 Task: Select Beauty. Add to cart, from CVS_x000D_
 for 2233 Arbour Crest Dr, Carrolton, Texas 75007, Cell Number 8177146937, following items : Suave Kids 3 in 1 Shampoo, Conditioner & Body Wash Watermelon Wonder (18 oz) - 1, Duo Brush-On Eyelash Adhesive - 1, CoverGirl Eyeshadow Palette Trunaked Sunsets - 1, Flower Beauty Perfect Pout Moisturizing Lipstick Buttercup (0.14 oz) - 1, L''Oréal Paris 620 Mica Lipstick - 1
Action: Mouse moved to (1112, 150)
Screenshot: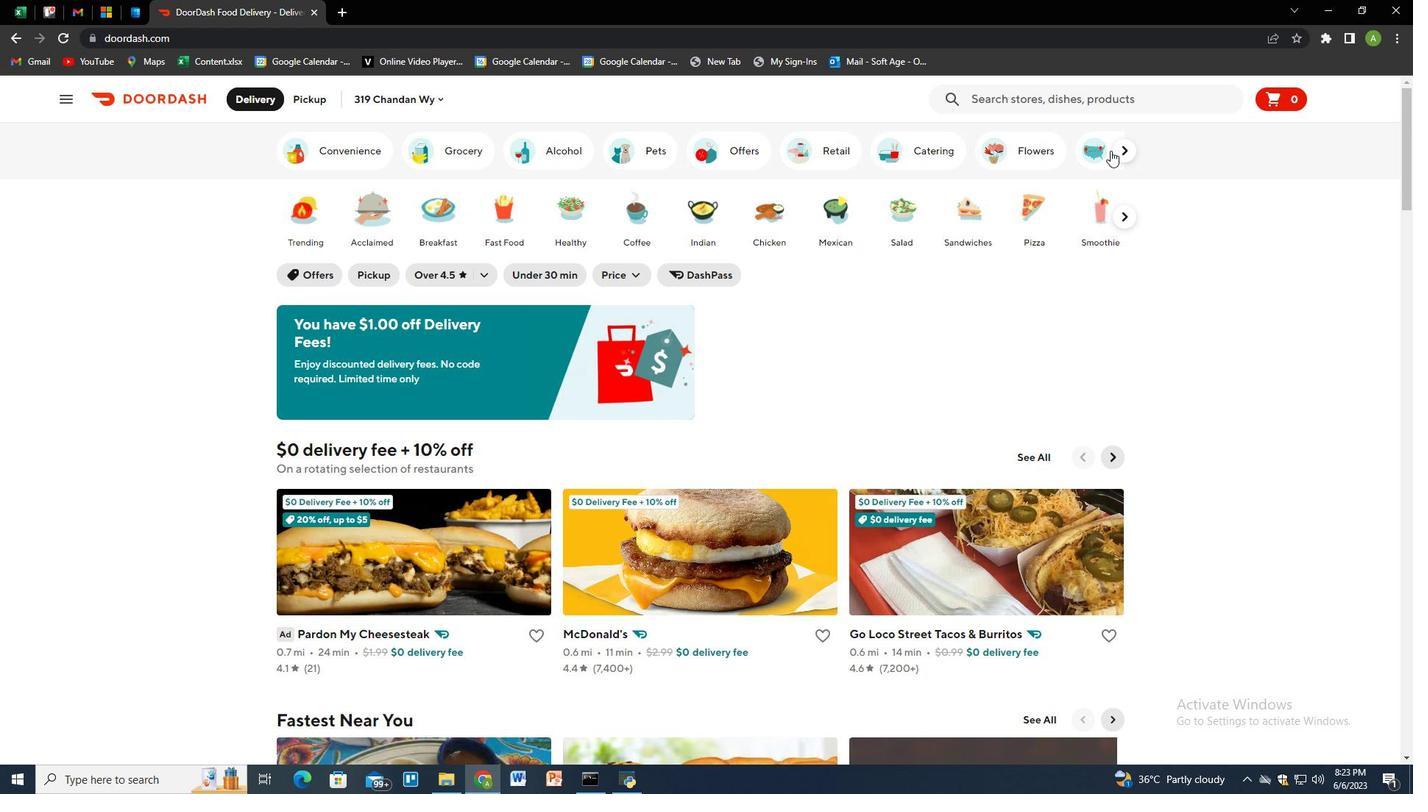 
Action: Mouse pressed left at (1112, 150)
Screenshot: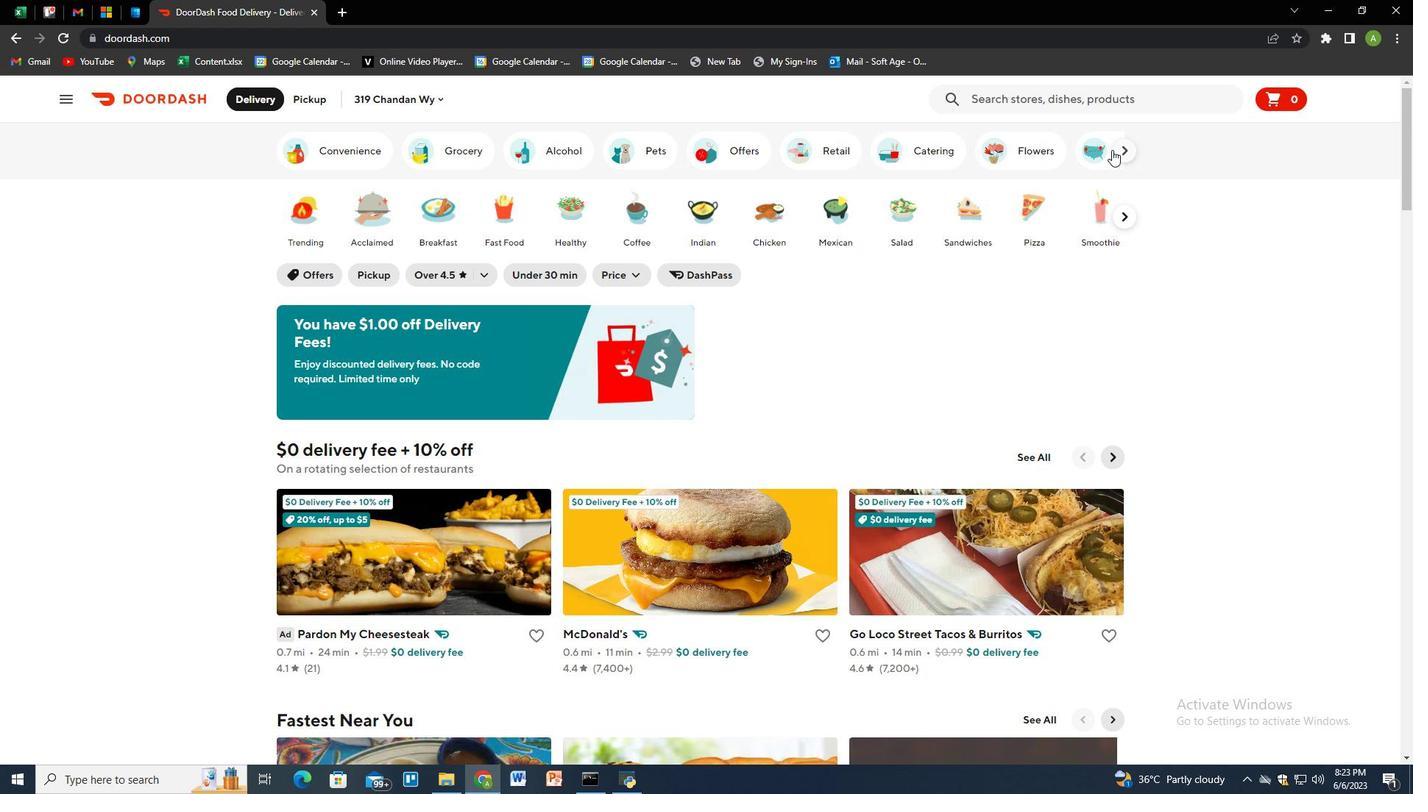 
Action: Mouse moved to (920, 153)
Screenshot: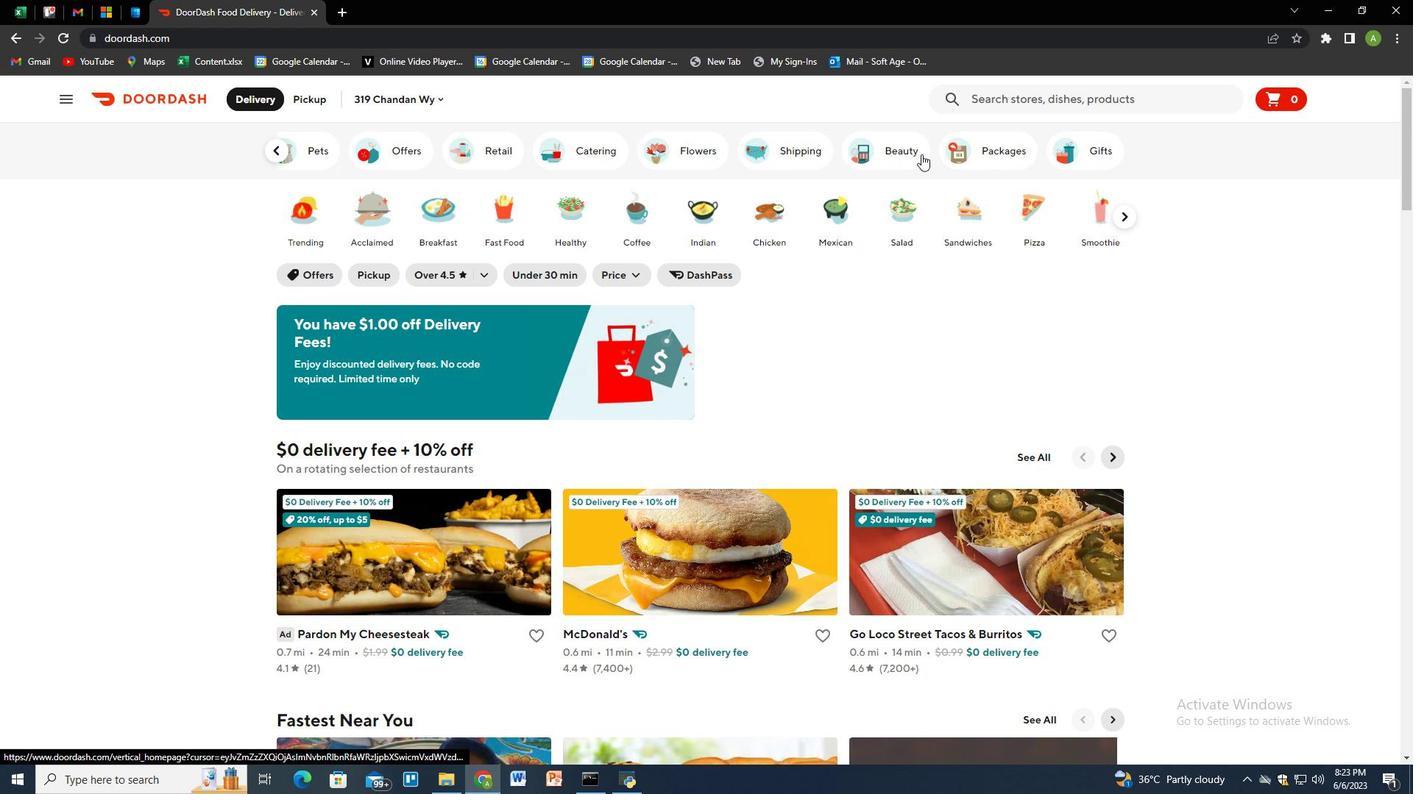
Action: Mouse pressed left at (920, 153)
Screenshot: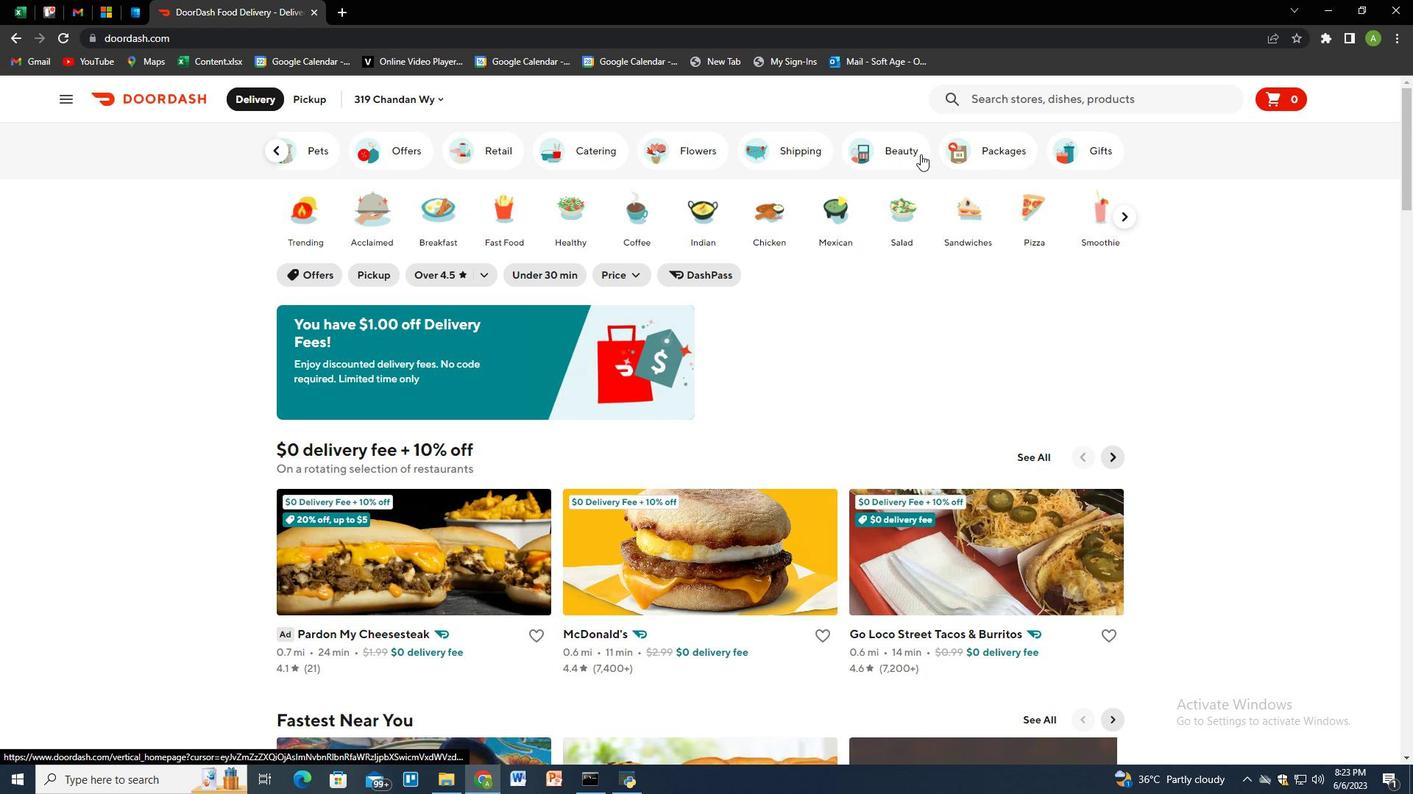
Action: Mouse moved to (580, 475)
Screenshot: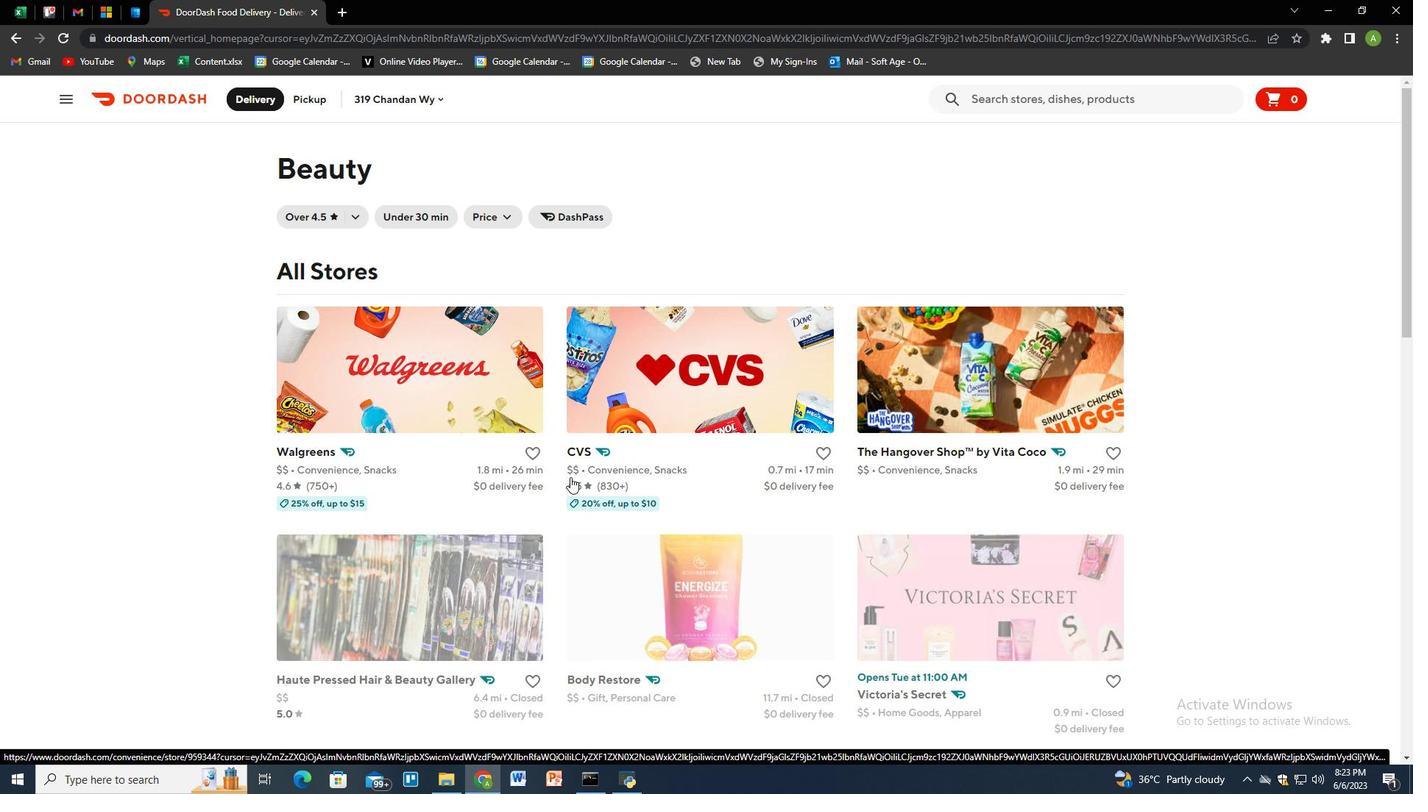 
Action: Mouse pressed left at (580, 475)
Screenshot: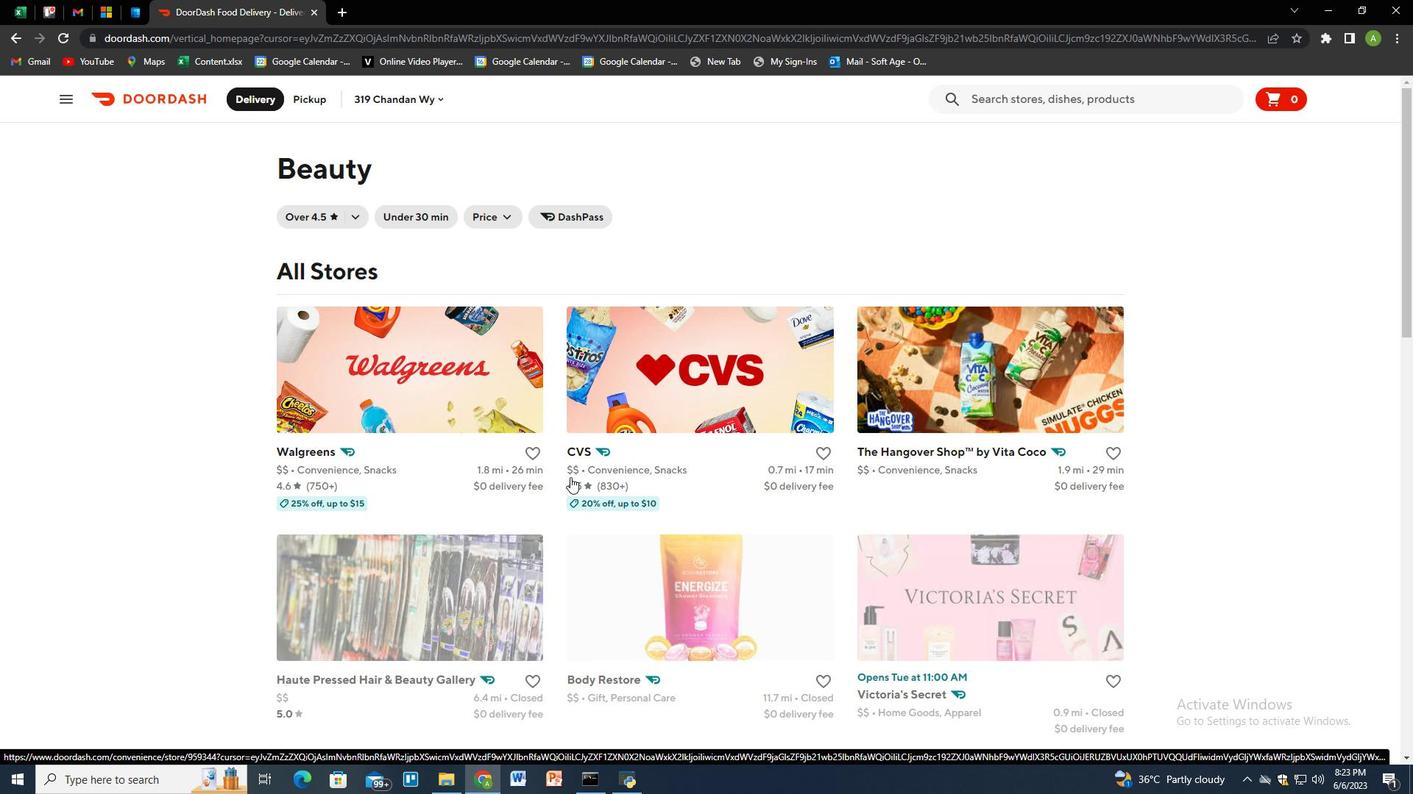 
Action: Mouse moved to (308, 103)
Screenshot: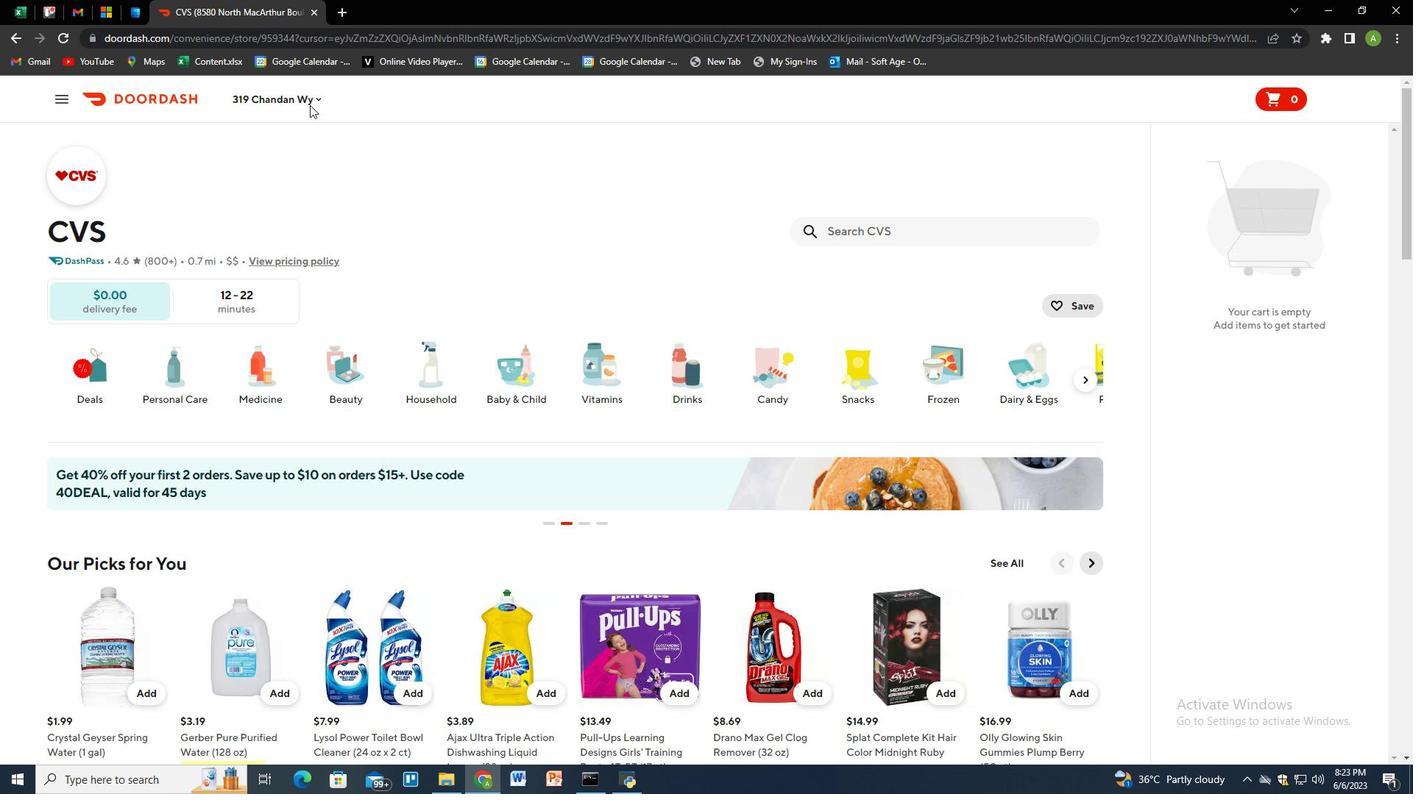 
Action: Mouse pressed left at (308, 103)
Screenshot: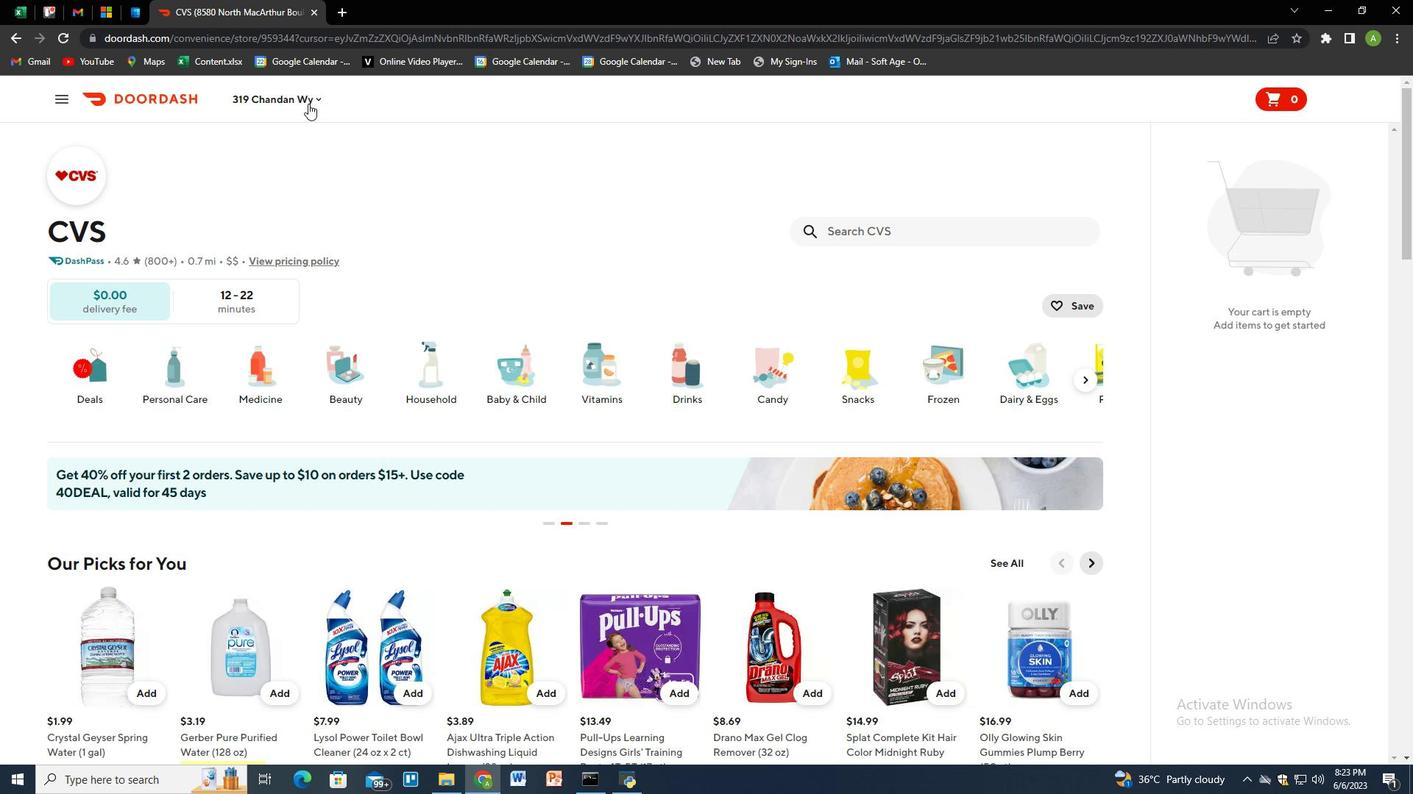 
Action: Mouse moved to (324, 162)
Screenshot: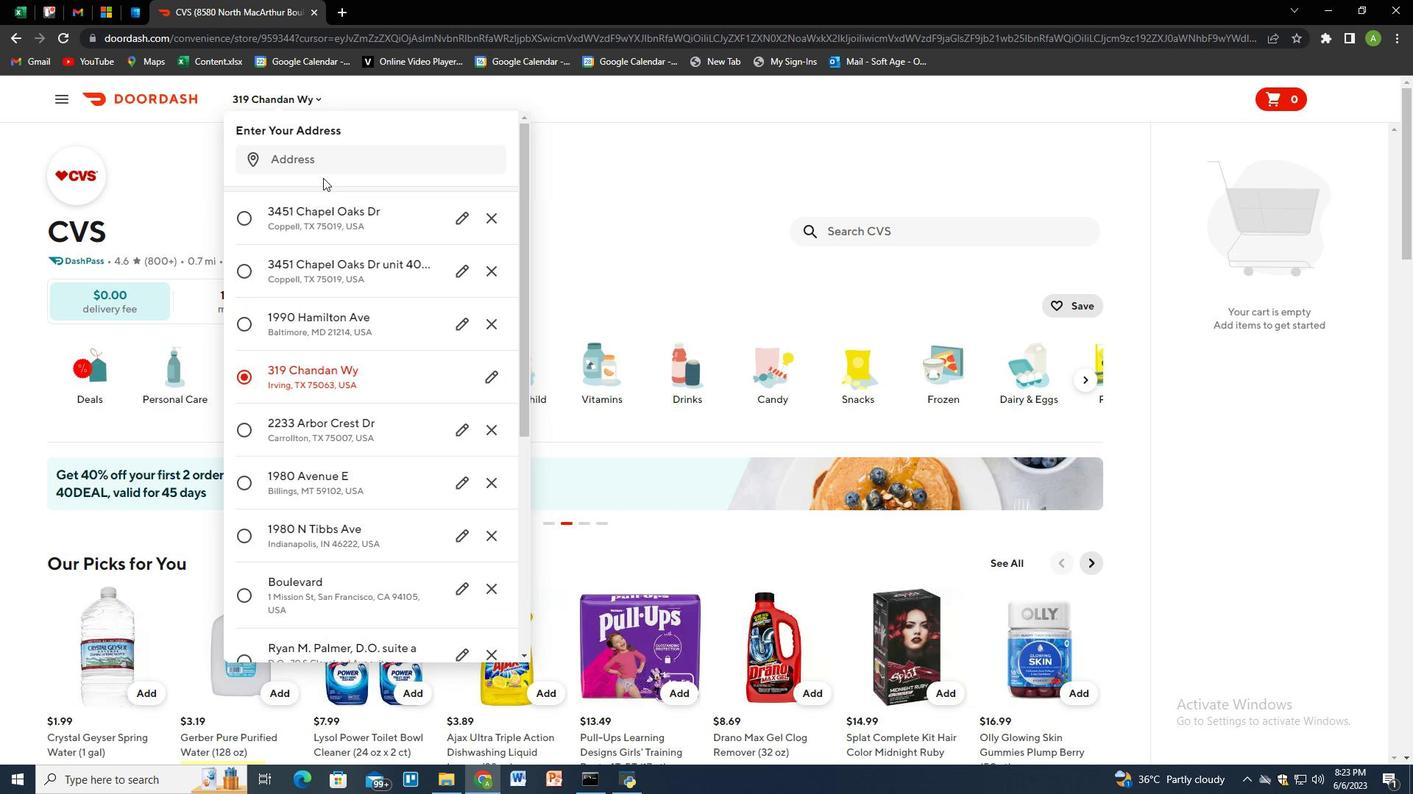 
Action: Mouse pressed left at (324, 162)
Screenshot: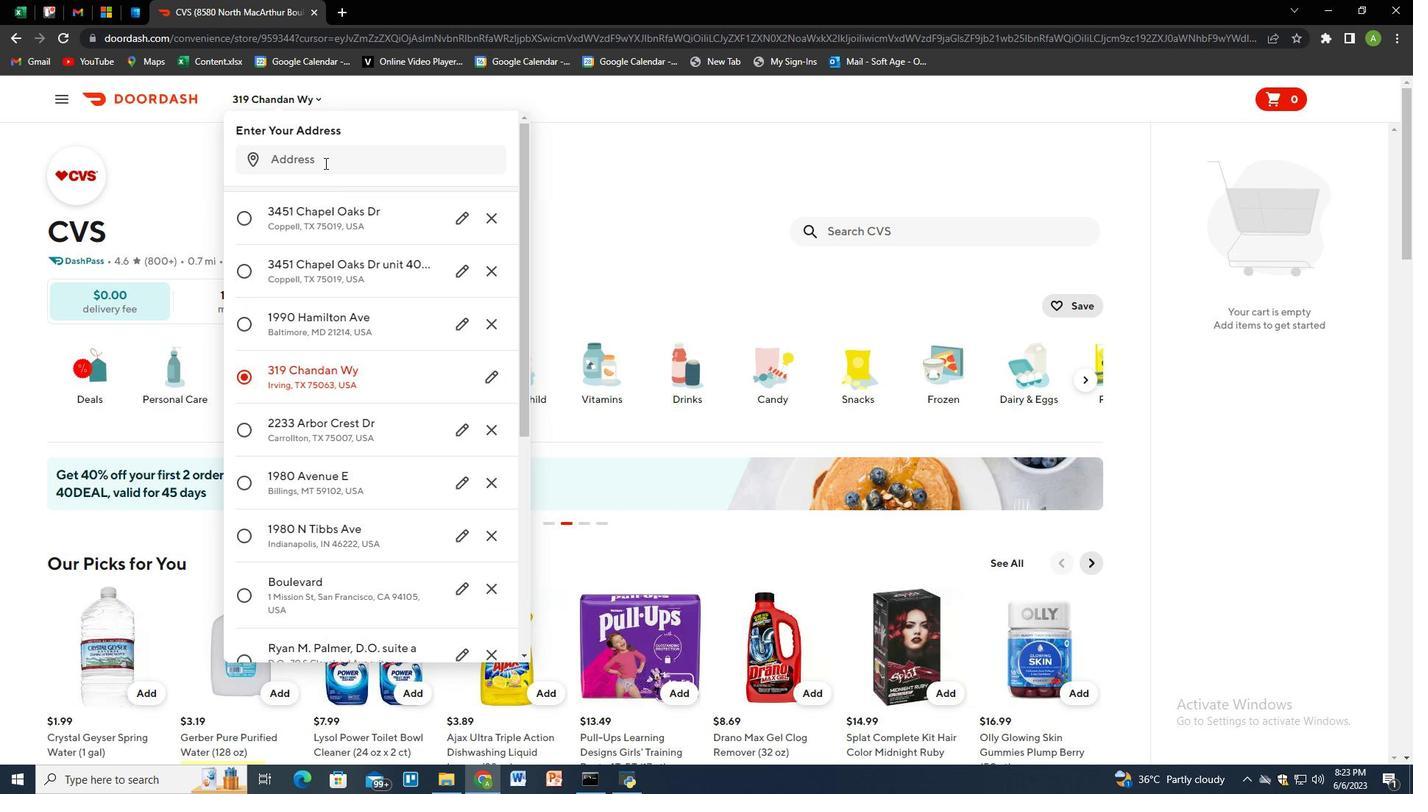 
Action: Mouse moved to (324, 121)
Screenshot: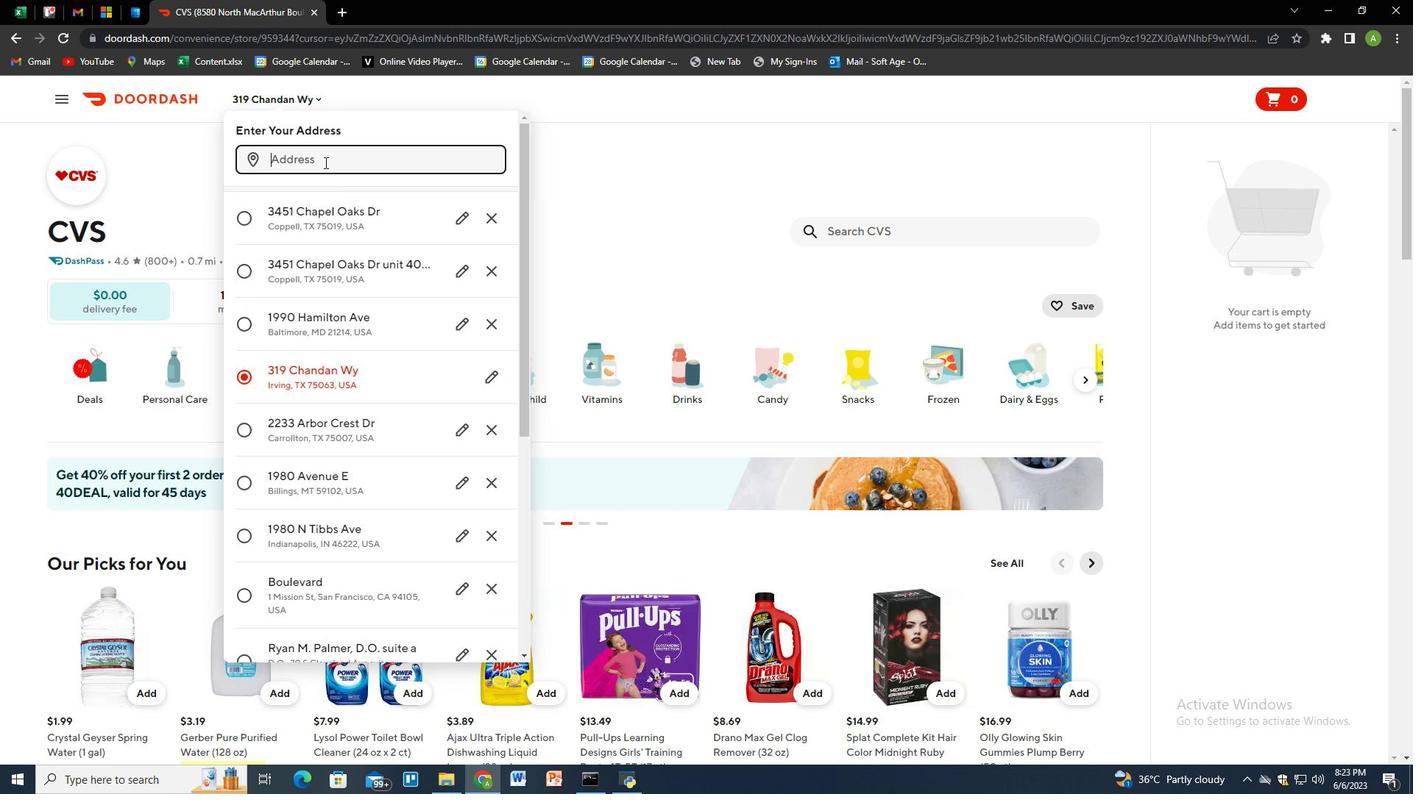 
Action: Key pressed 2233<Key.space>arbour<Key.space>crest<Key.space>dr,<Key.space>carrolton,<Key.space>texas<Key.space>75007<Key.enter>
Screenshot: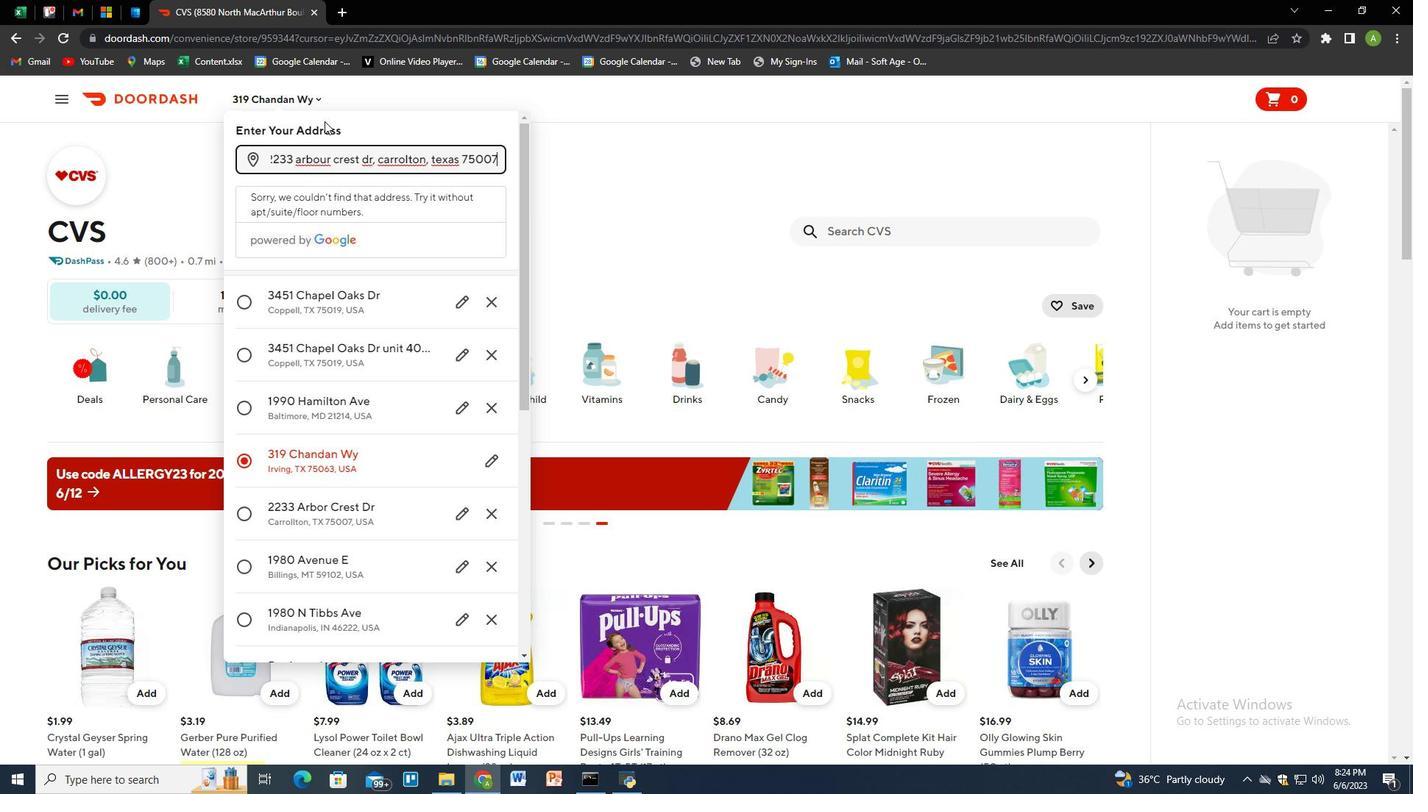 
Action: Mouse moved to (460, 599)
Screenshot: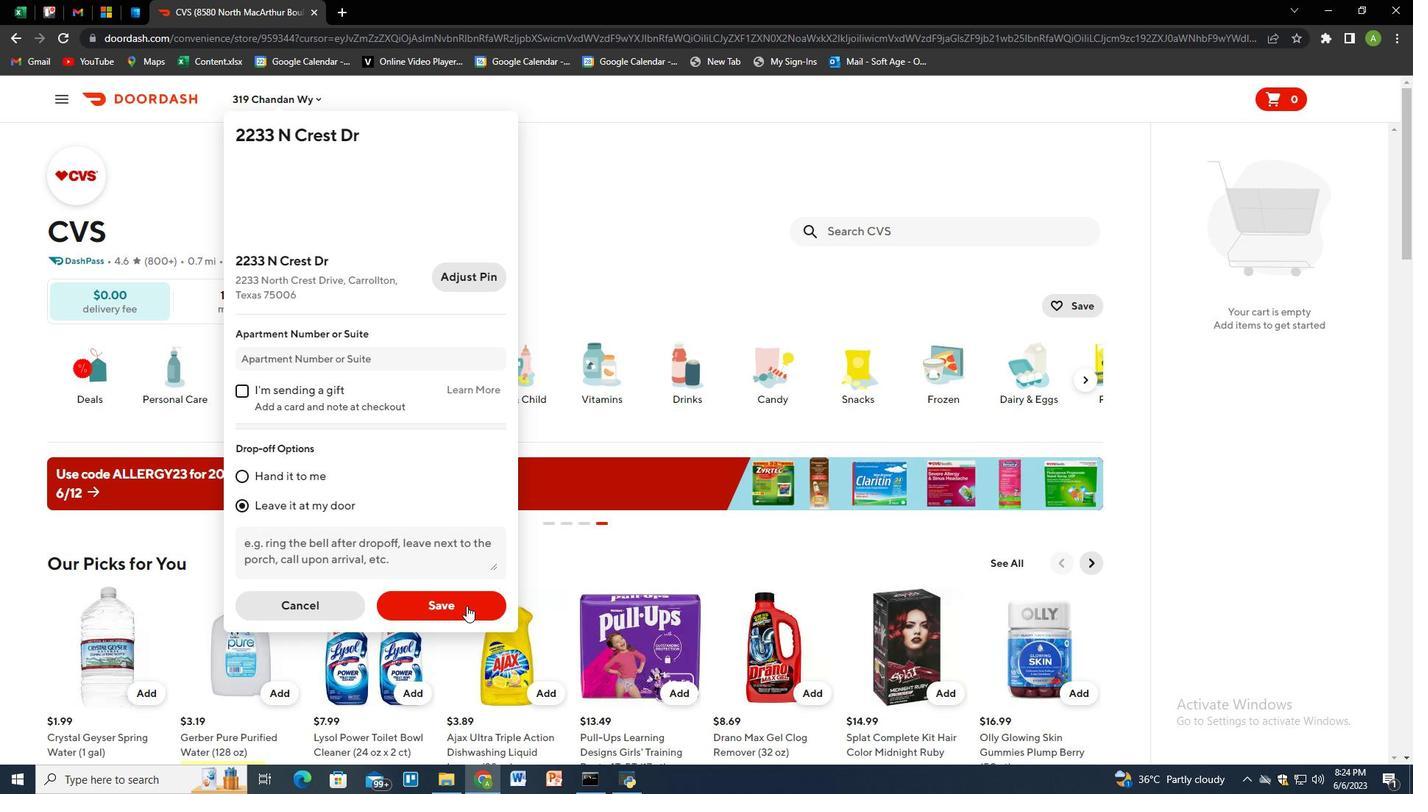 
Action: Mouse pressed left at (460, 599)
Screenshot: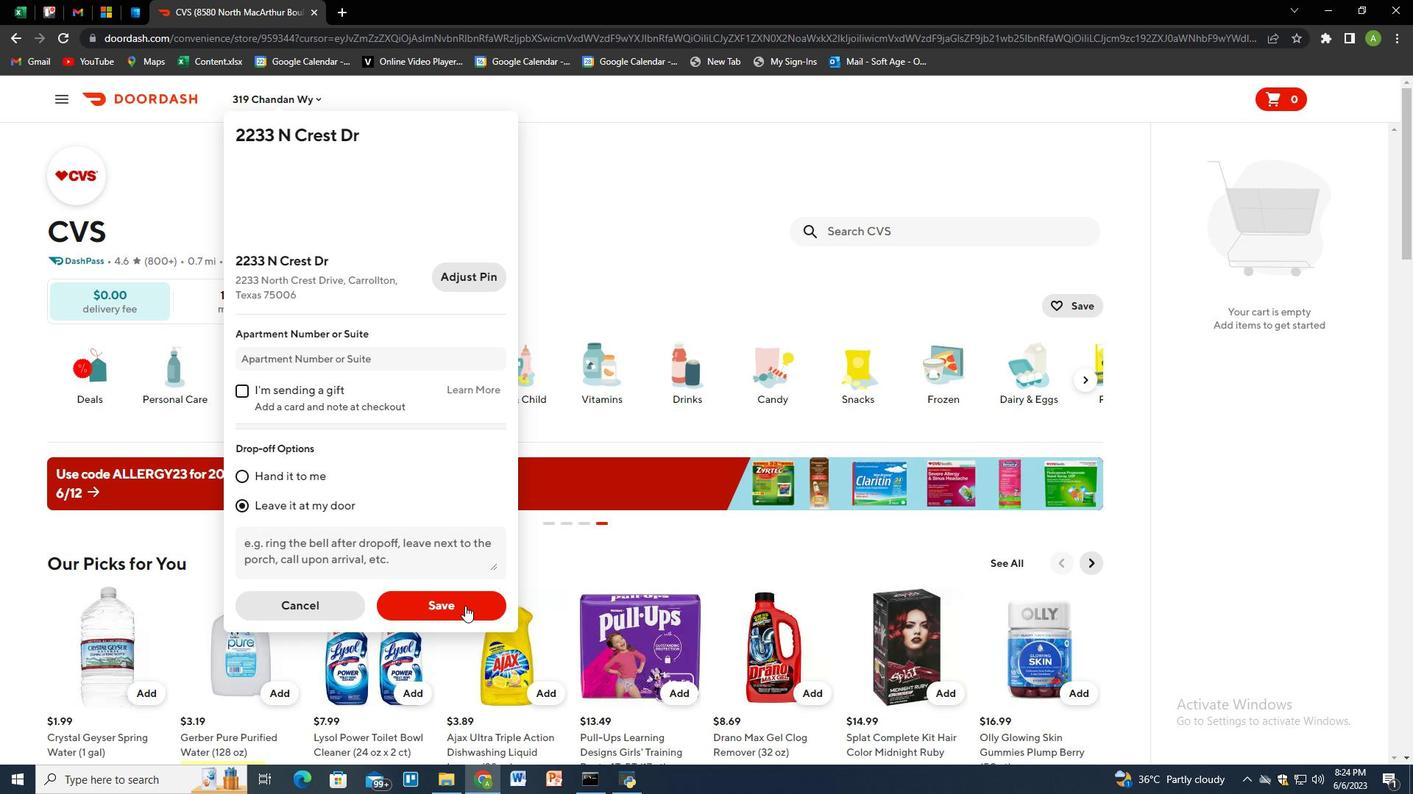 
Action: Mouse moved to (875, 242)
Screenshot: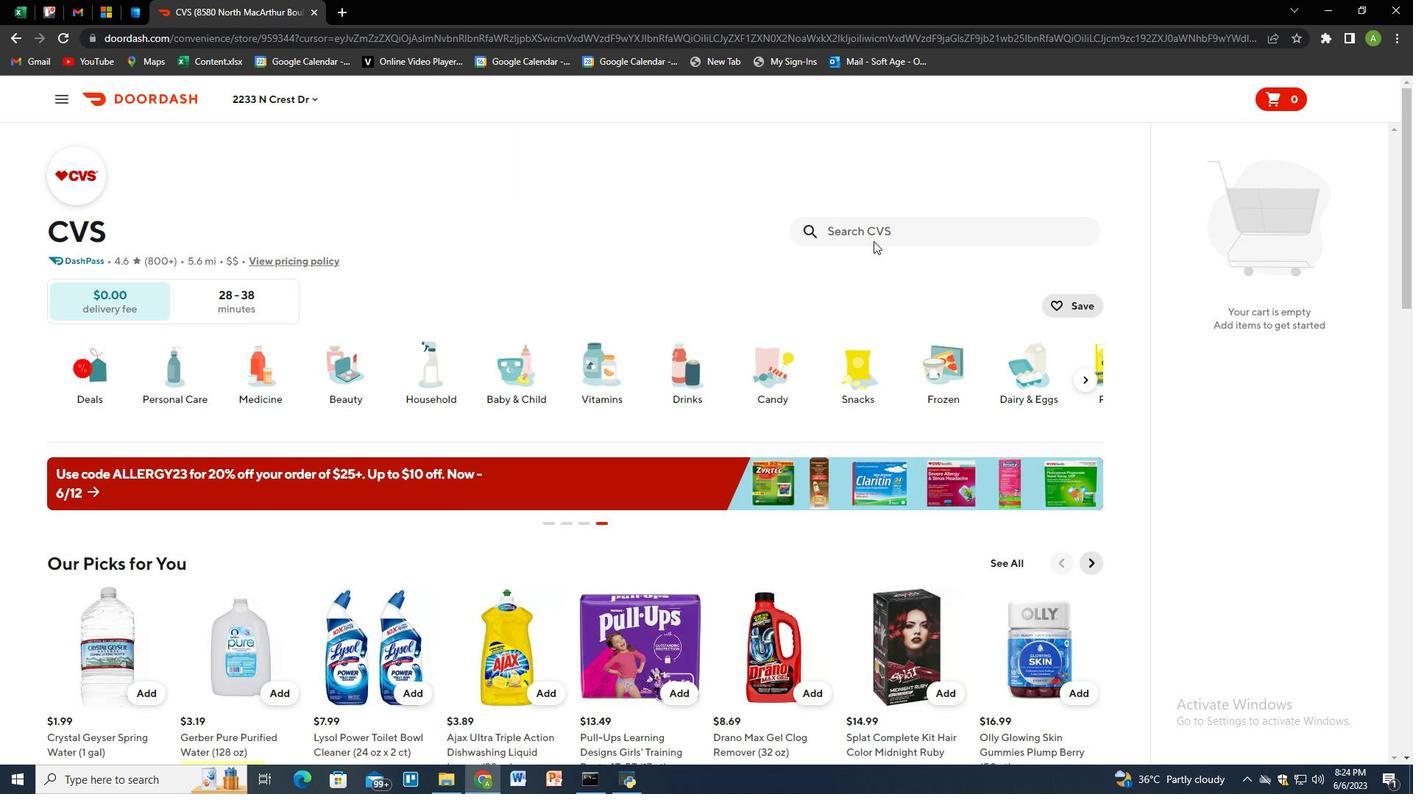 
Action: Mouse pressed left at (875, 242)
Screenshot: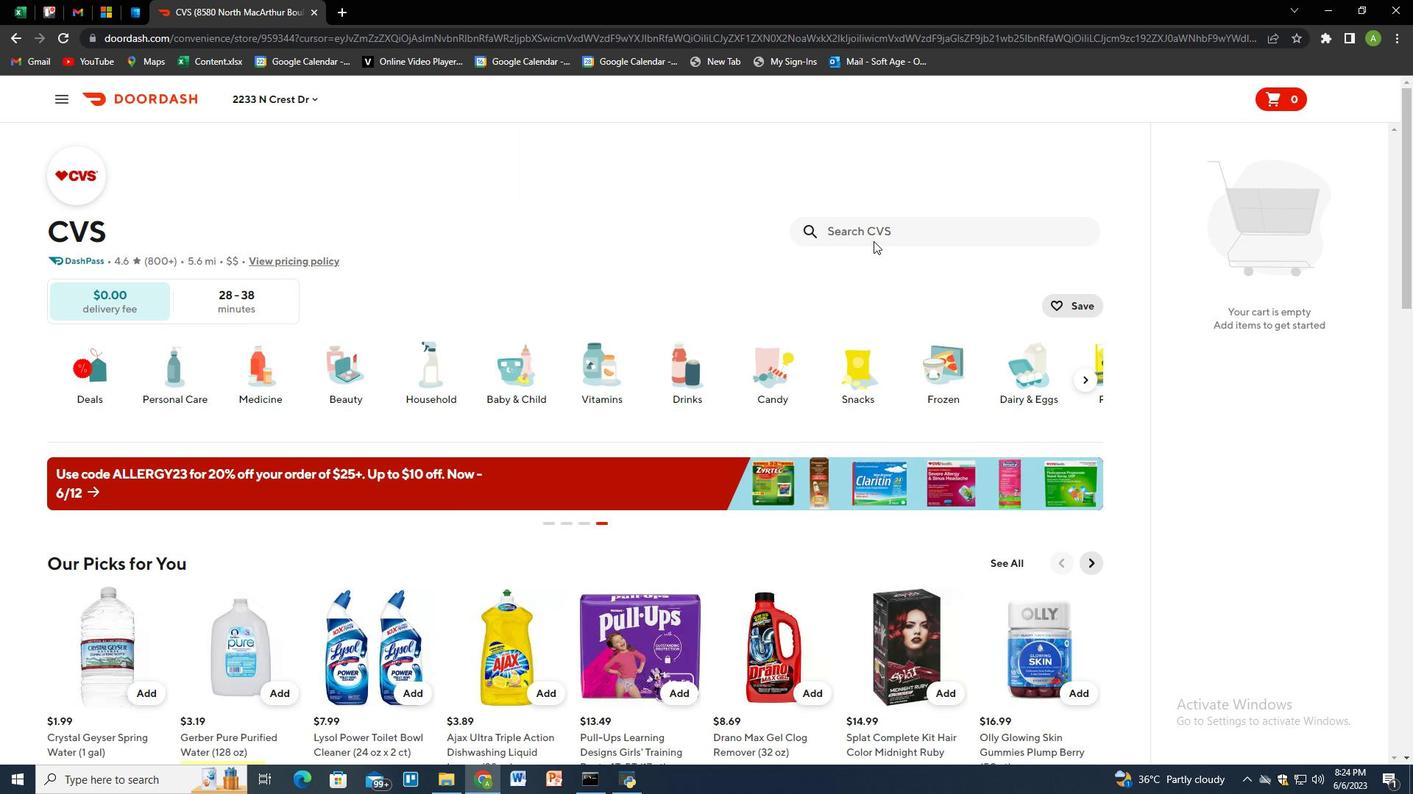 
Action: Mouse moved to (869, 225)
Screenshot: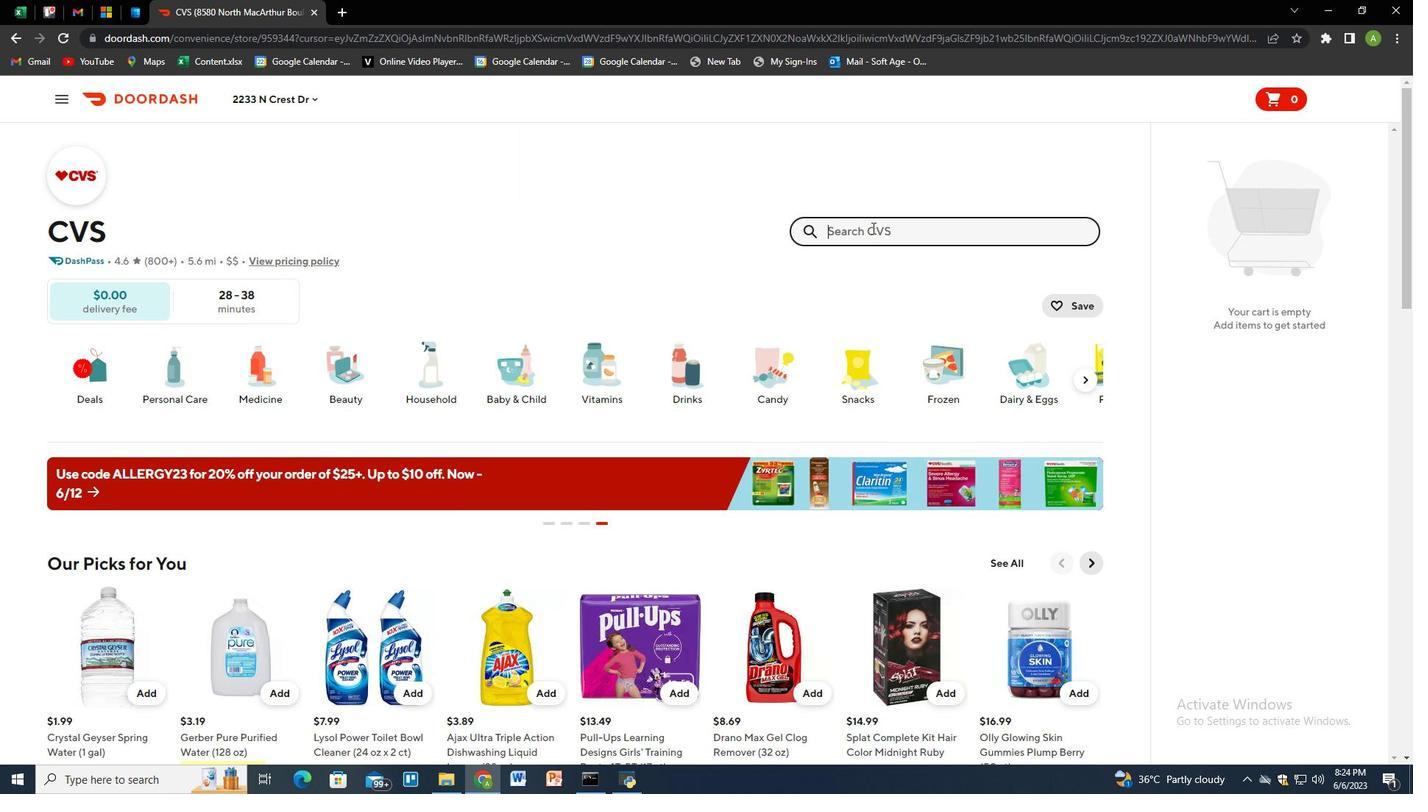 
Action: Key pressed suave<Key.space>kids<Key.space>3<Key.space>in<Key.space>1<Key.space>shampoo,<Key.space>conditioner<Key.space><Key.shift_r>&<Key.space>body<Key.space>wash<Key.space>watermelon<Key.space>wonder<Key.space><Key.shift_r>(18<Key.space>oz<Key.shift_r>)<Key.enter>
Screenshot: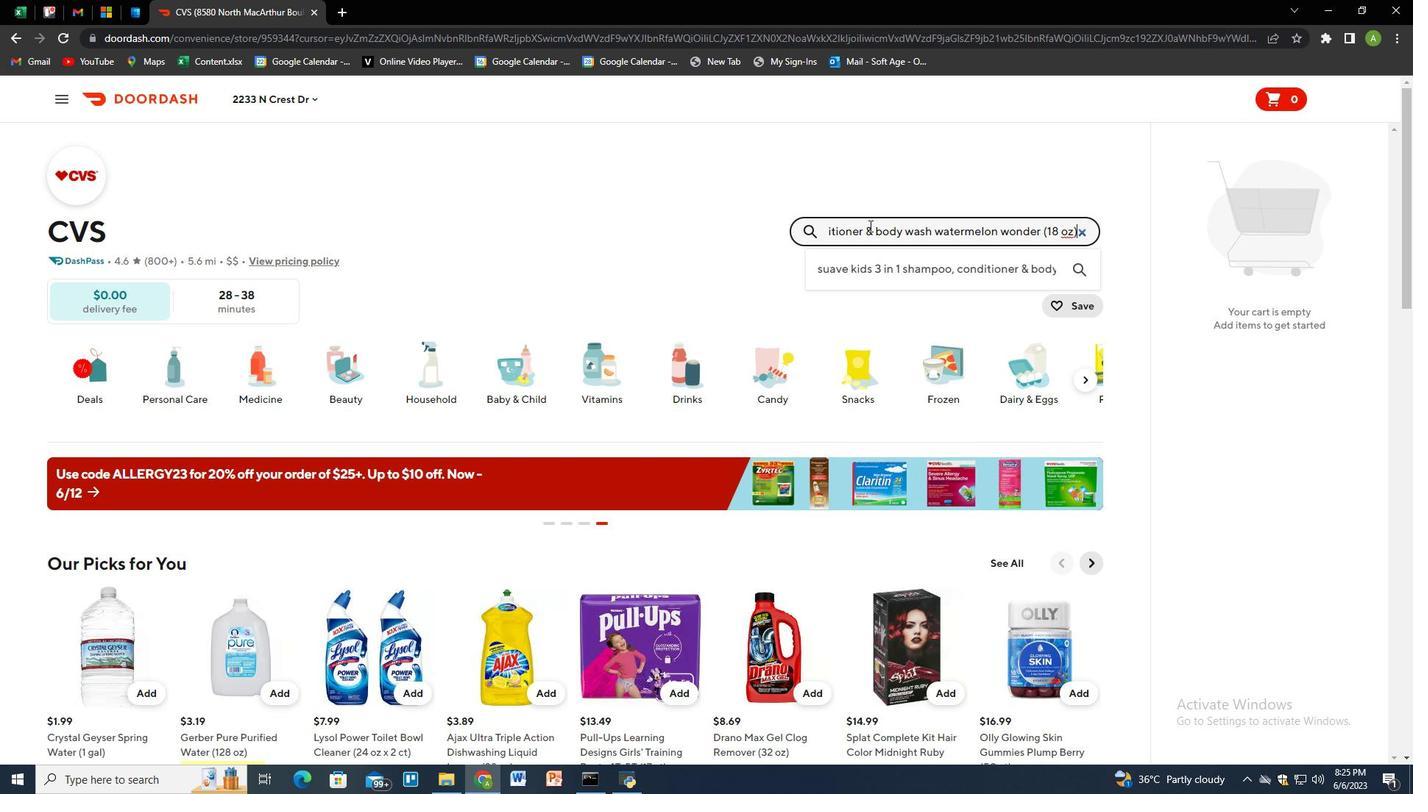 
Action: Mouse moved to (129, 403)
Screenshot: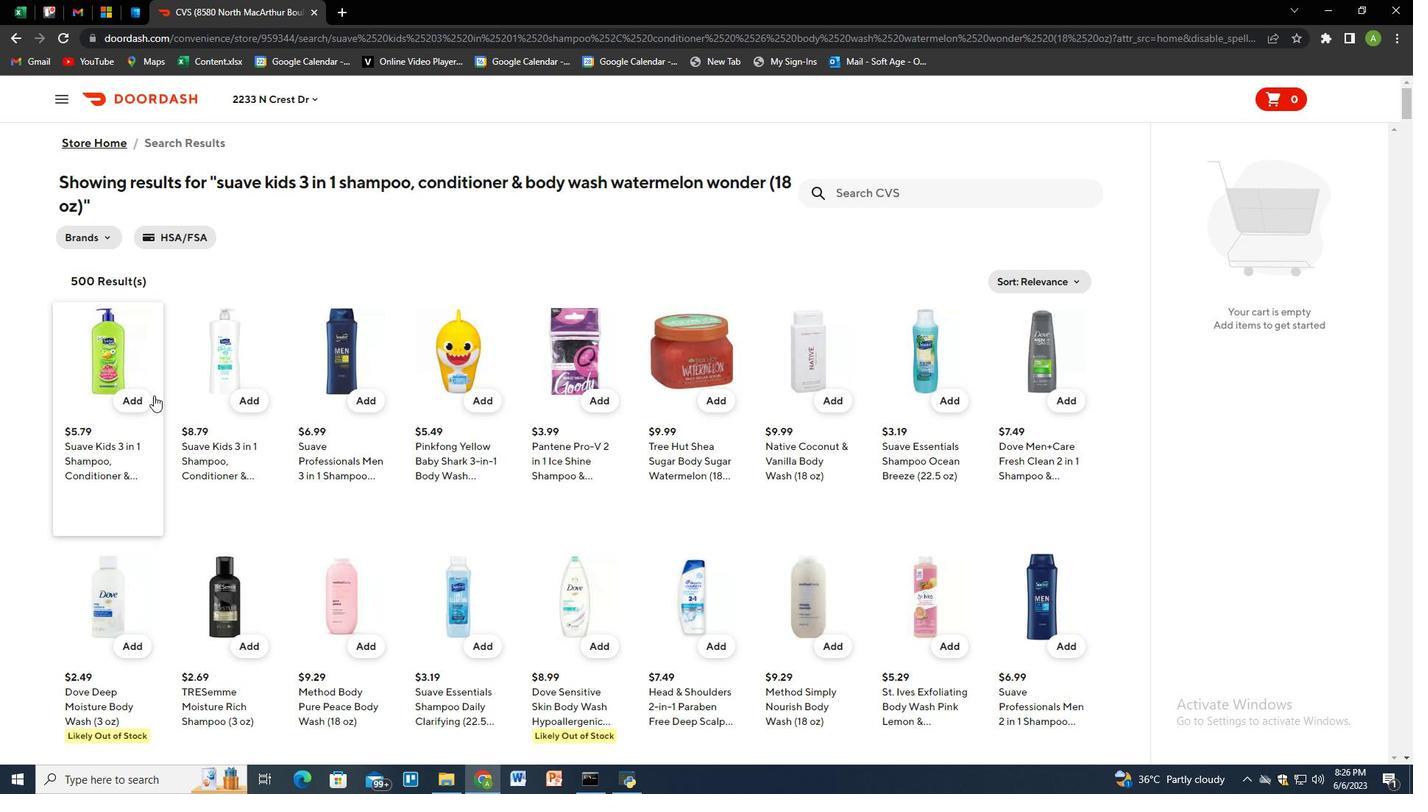 
Action: Mouse pressed left at (129, 403)
Screenshot: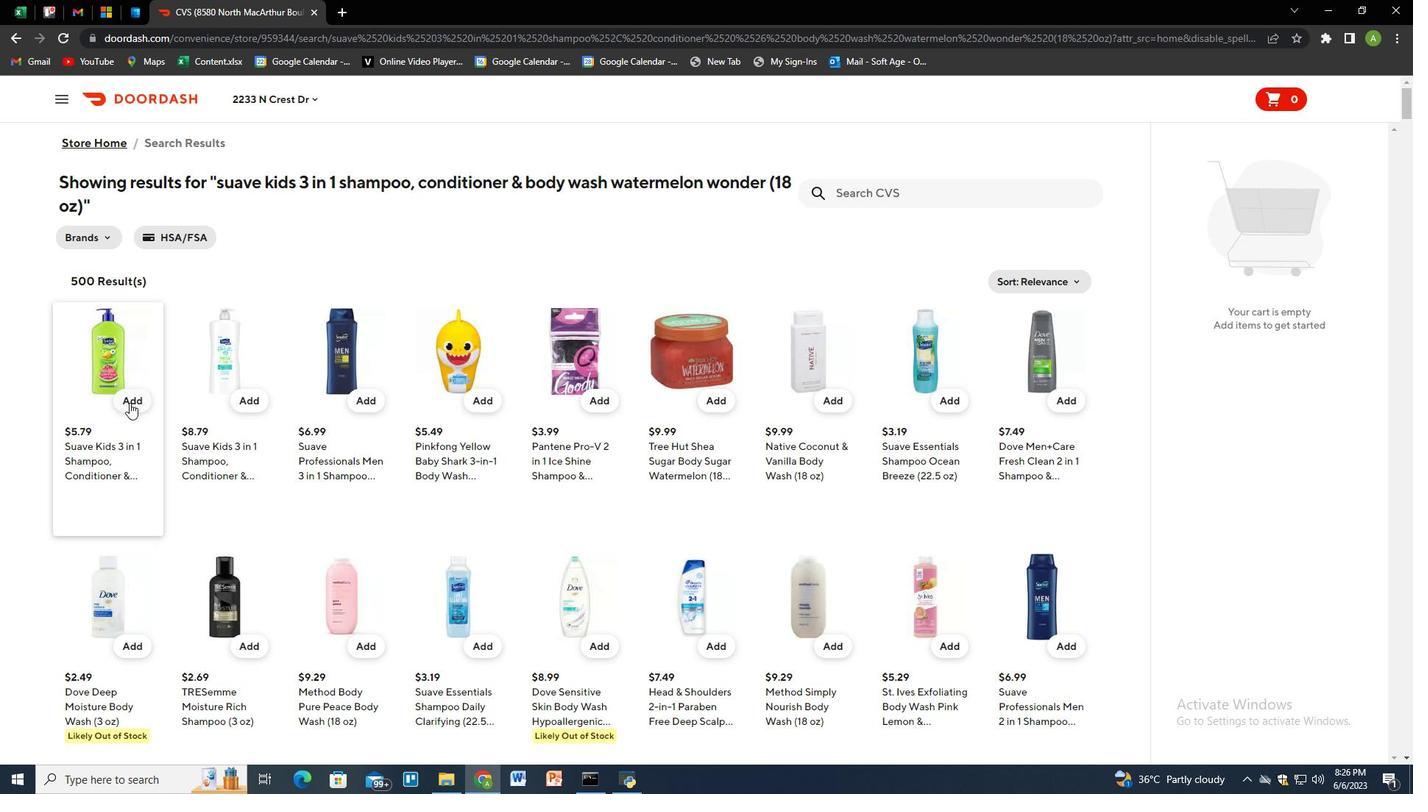 
Action: Mouse moved to (1363, 254)
Screenshot: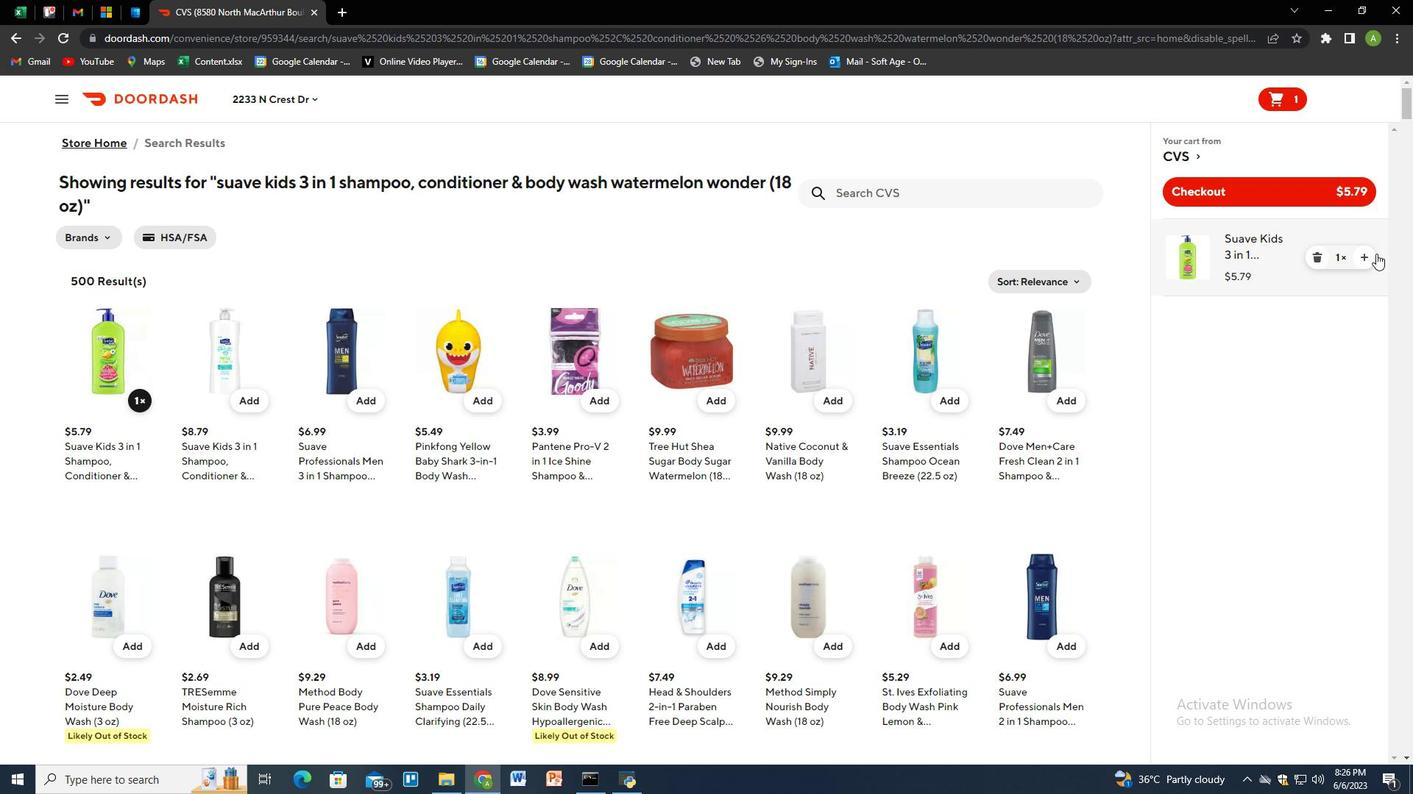 
Action: Mouse pressed left at (1363, 254)
Screenshot: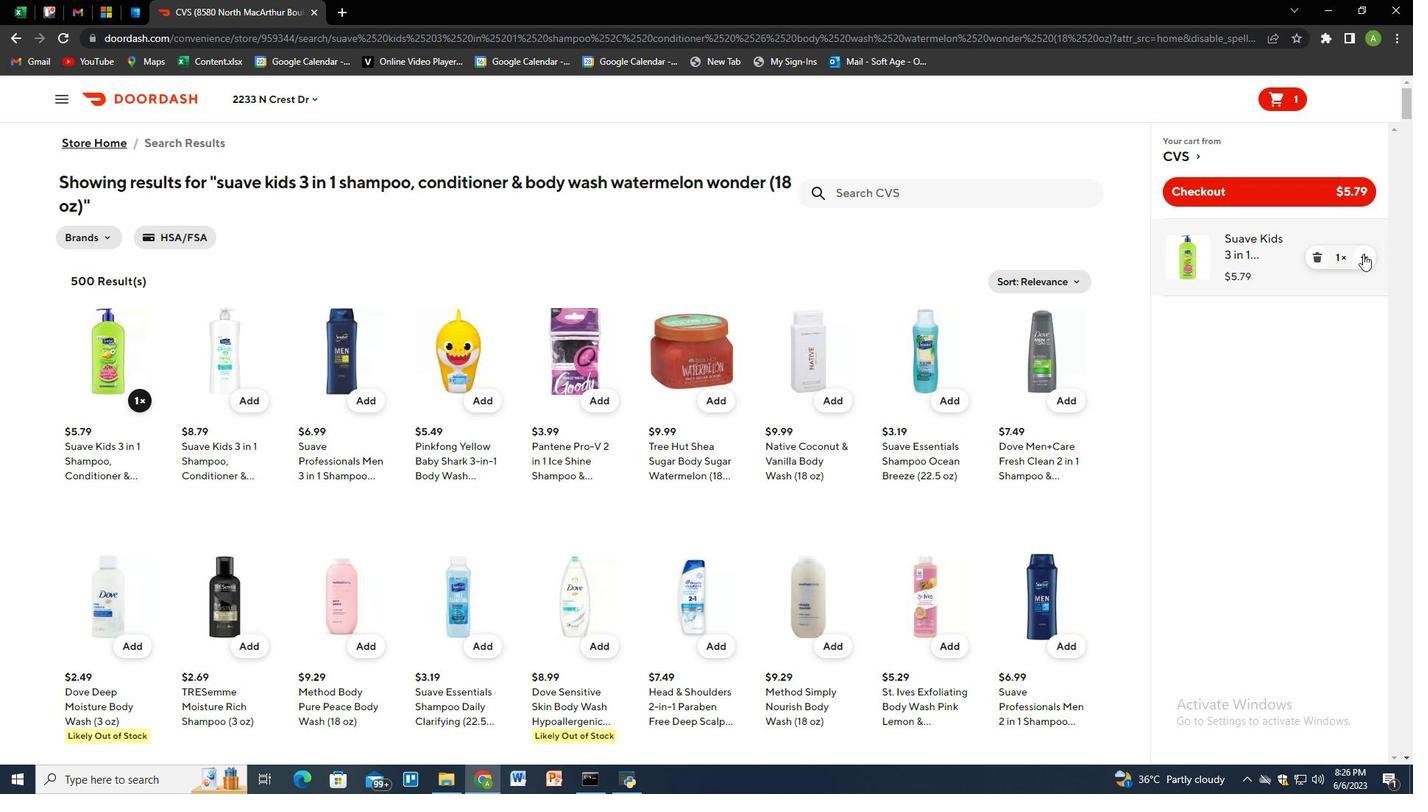 
Action: Mouse moved to (1319, 254)
Screenshot: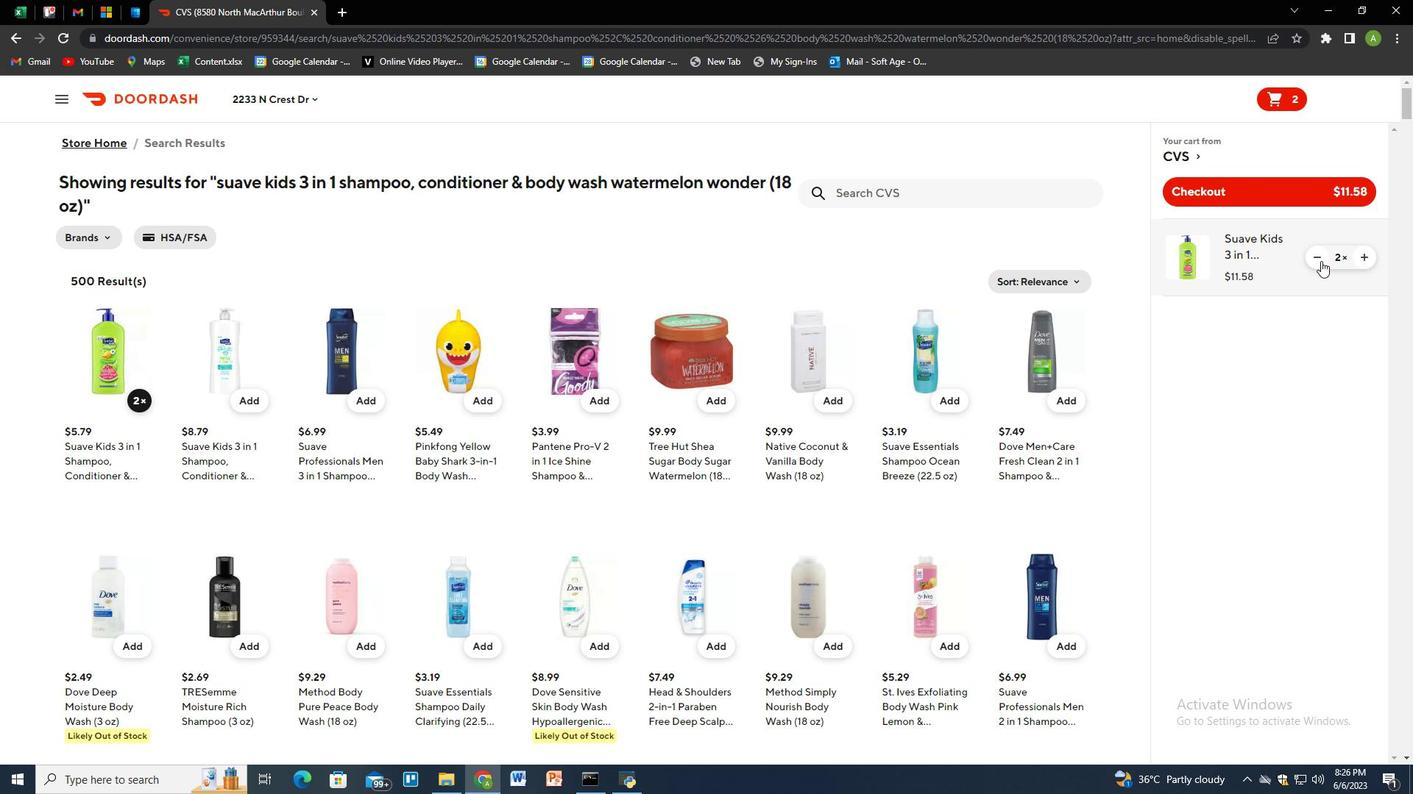 
Action: Mouse pressed left at (1319, 254)
Screenshot: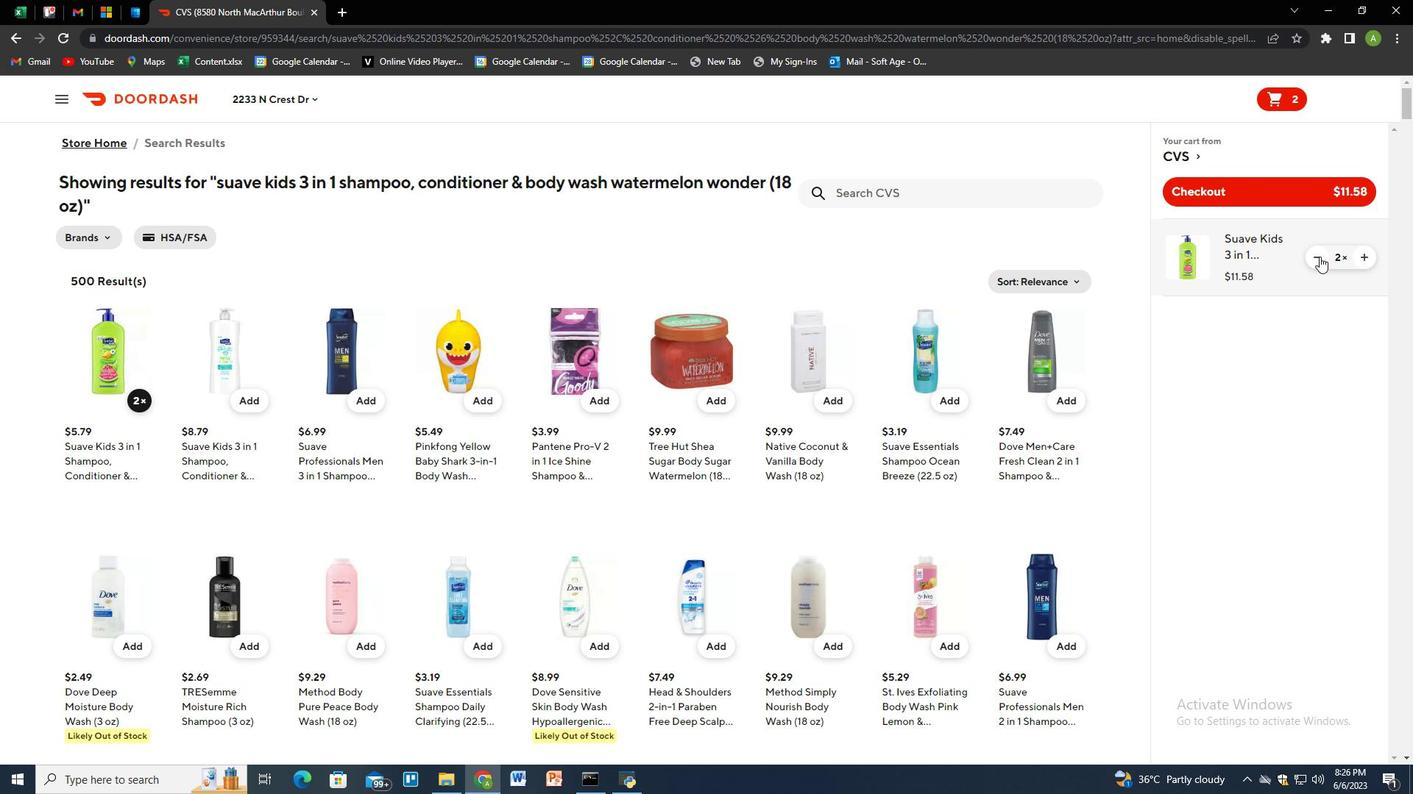 
Action: Mouse moved to (899, 190)
Screenshot: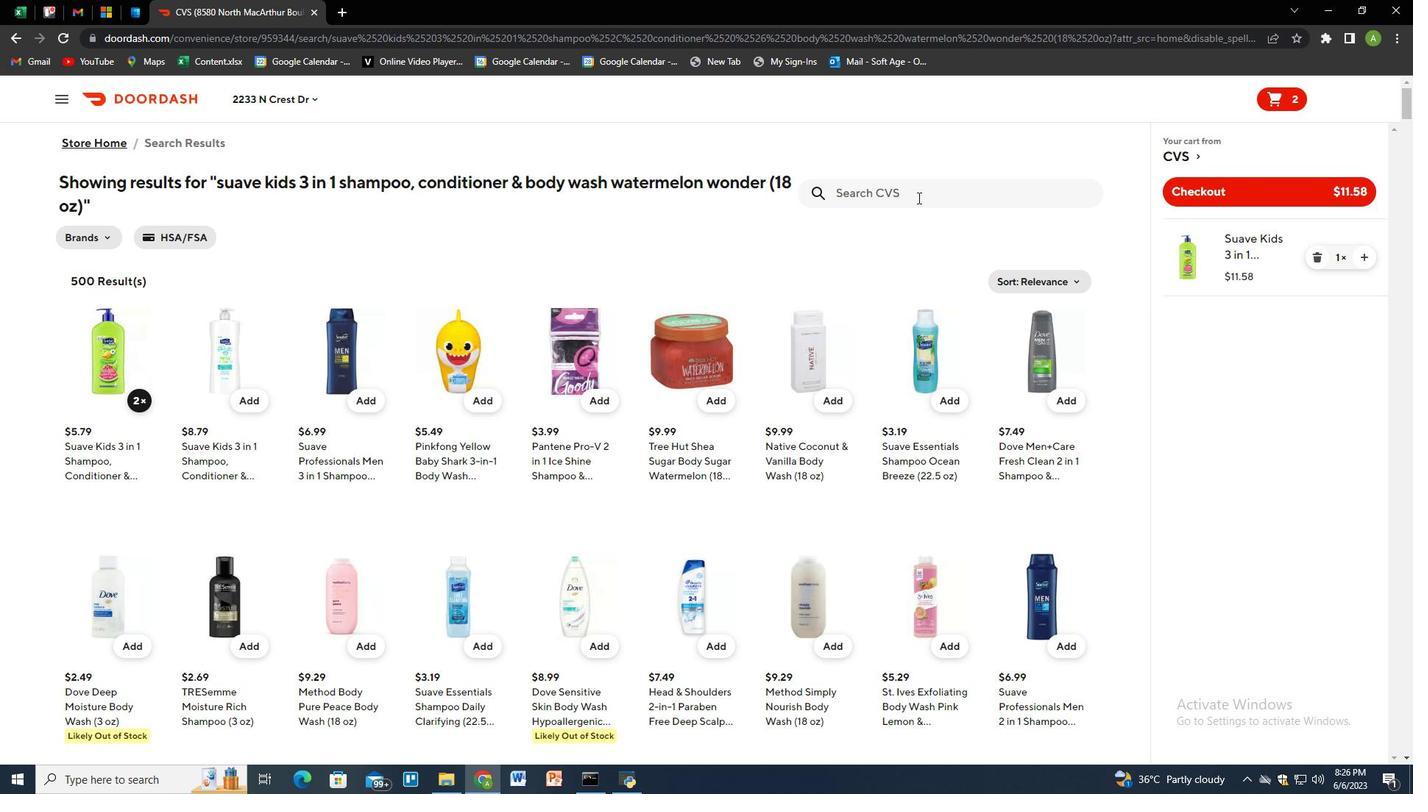 
Action: Mouse pressed left at (899, 190)
Screenshot: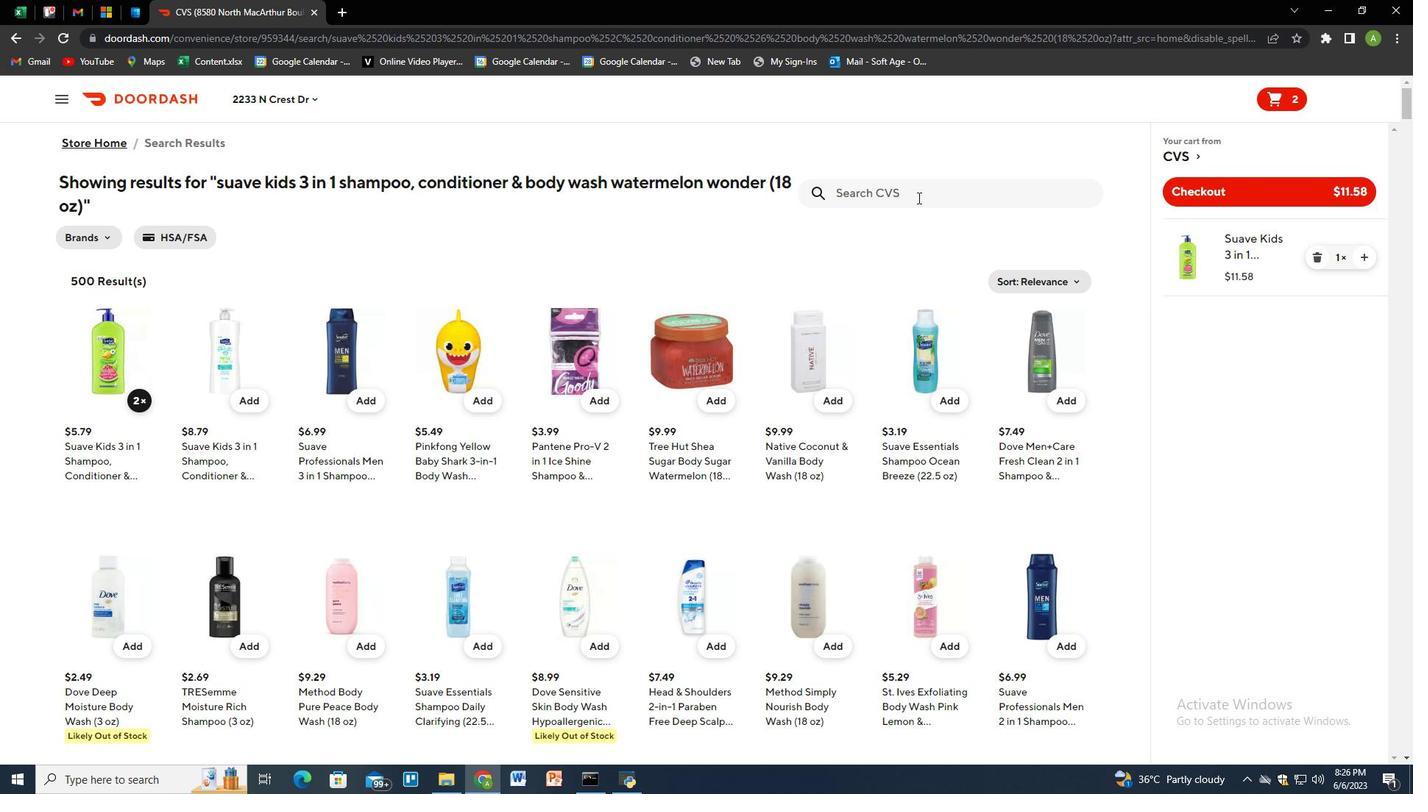 
Action: Key pressed duo<Key.space>brush-on<Key.space>eyelash<Key.space>adhesive<Key.enter>
Screenshot: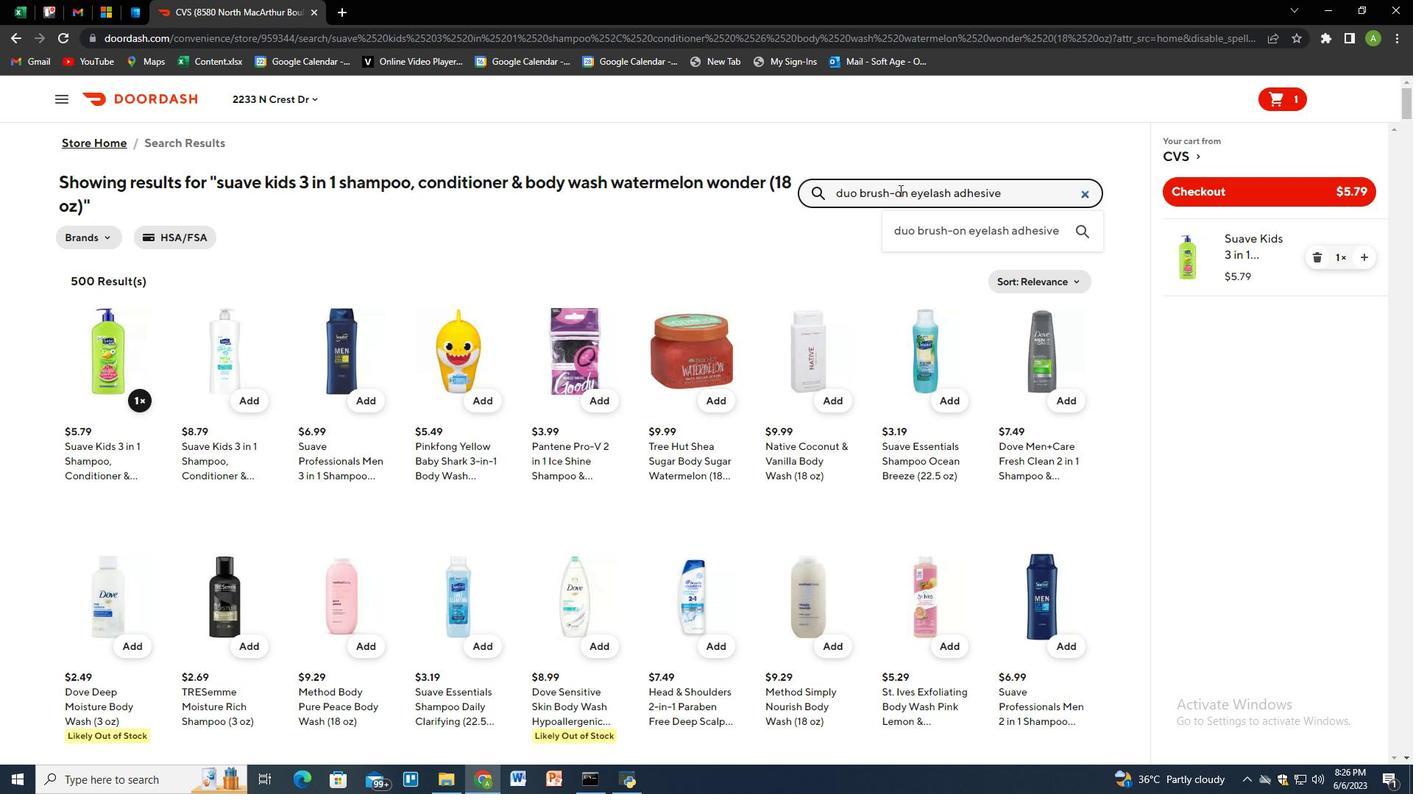 
Action: Mouse moved to (133, 385)
Screenshot: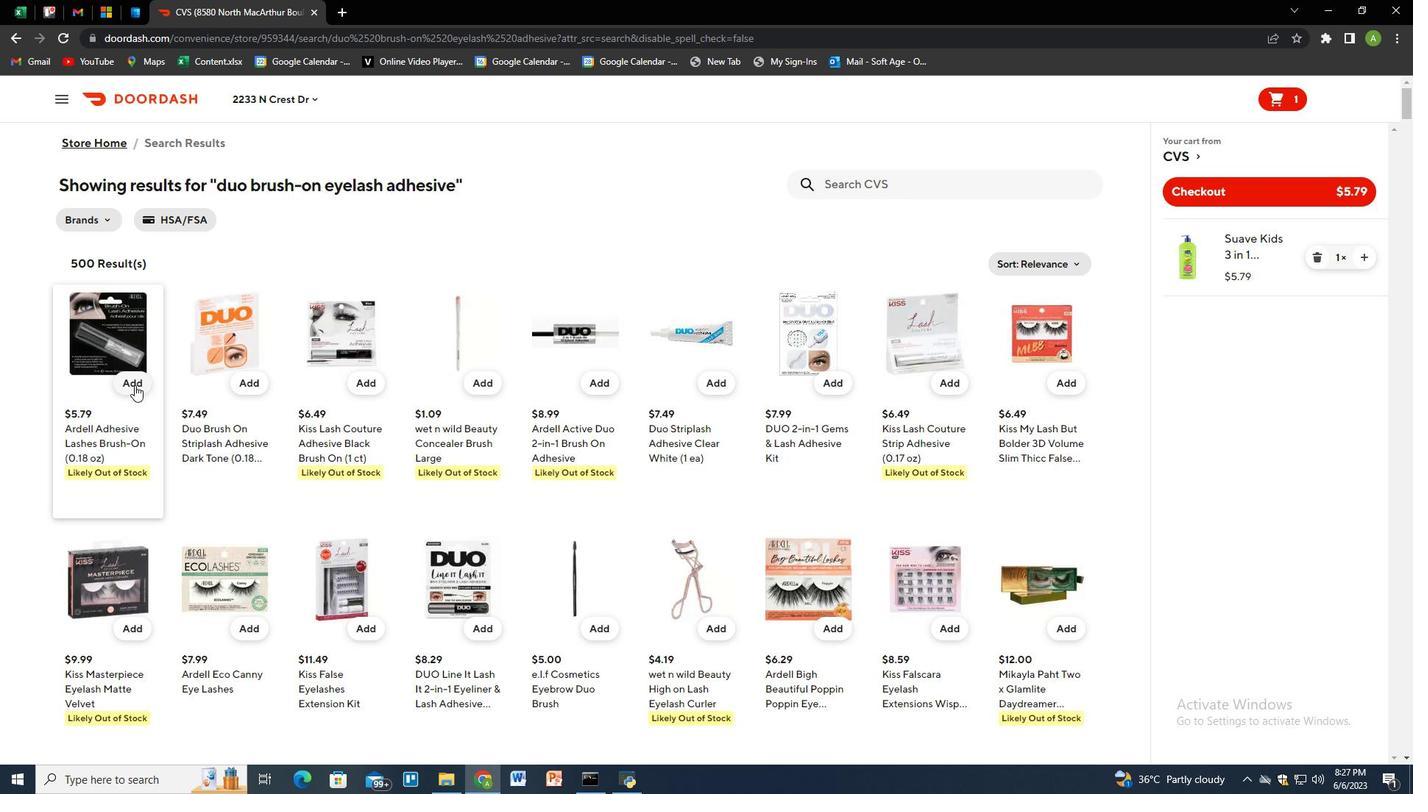 
Action: Mouse pressed left at (133, 385)
Screenshot: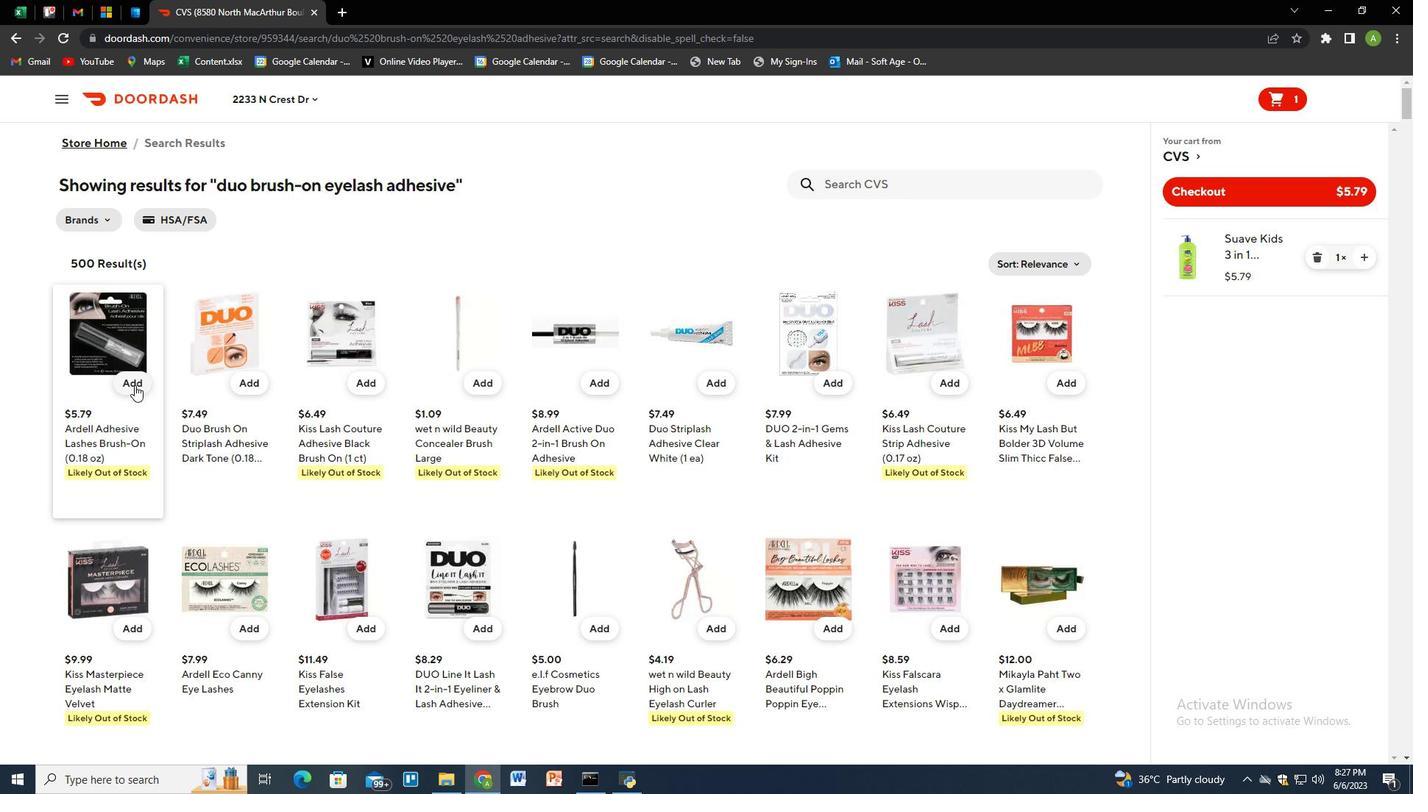 
Action: Mouse moved to (905, 182)
Screenshot: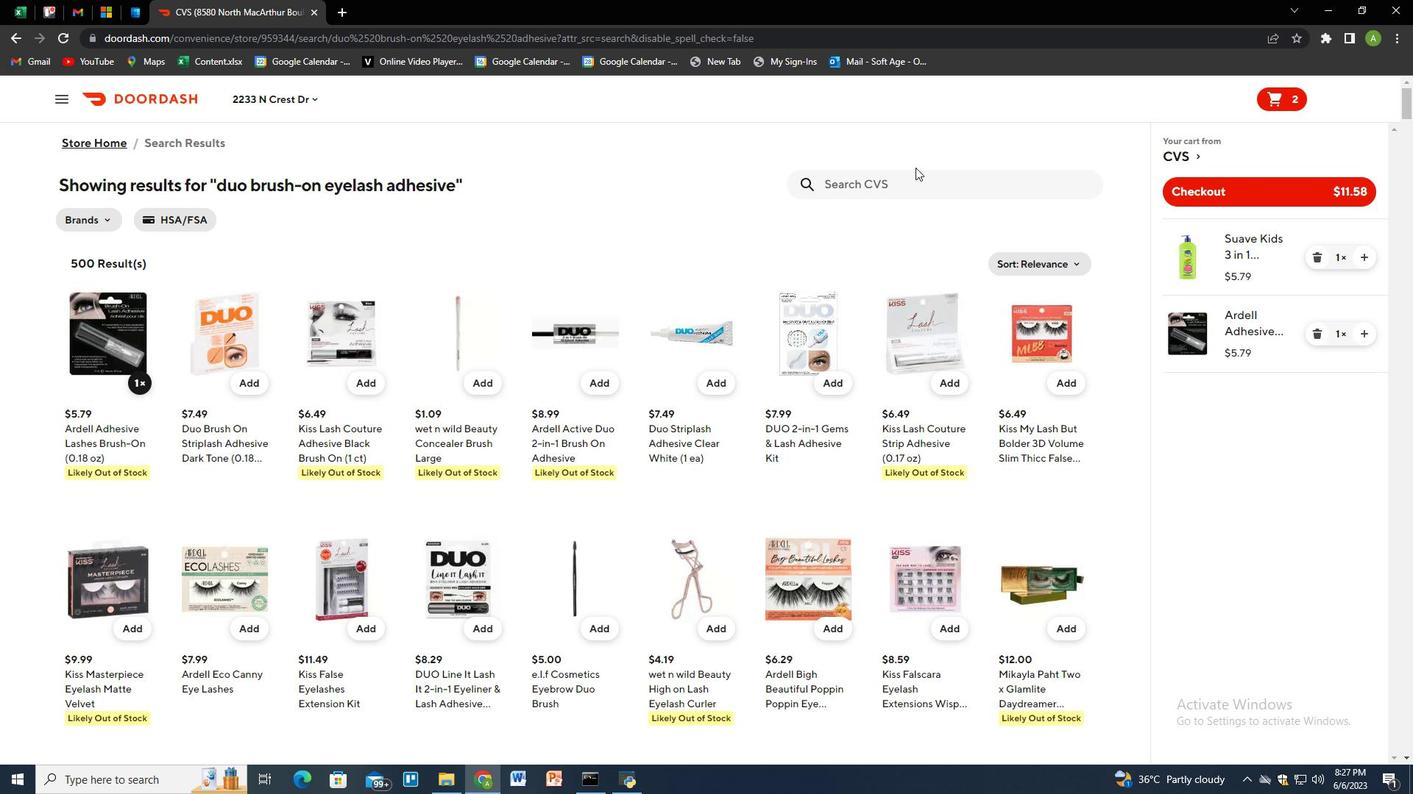 
Action: Mouse pressed left at (905, 182)
Screenshot: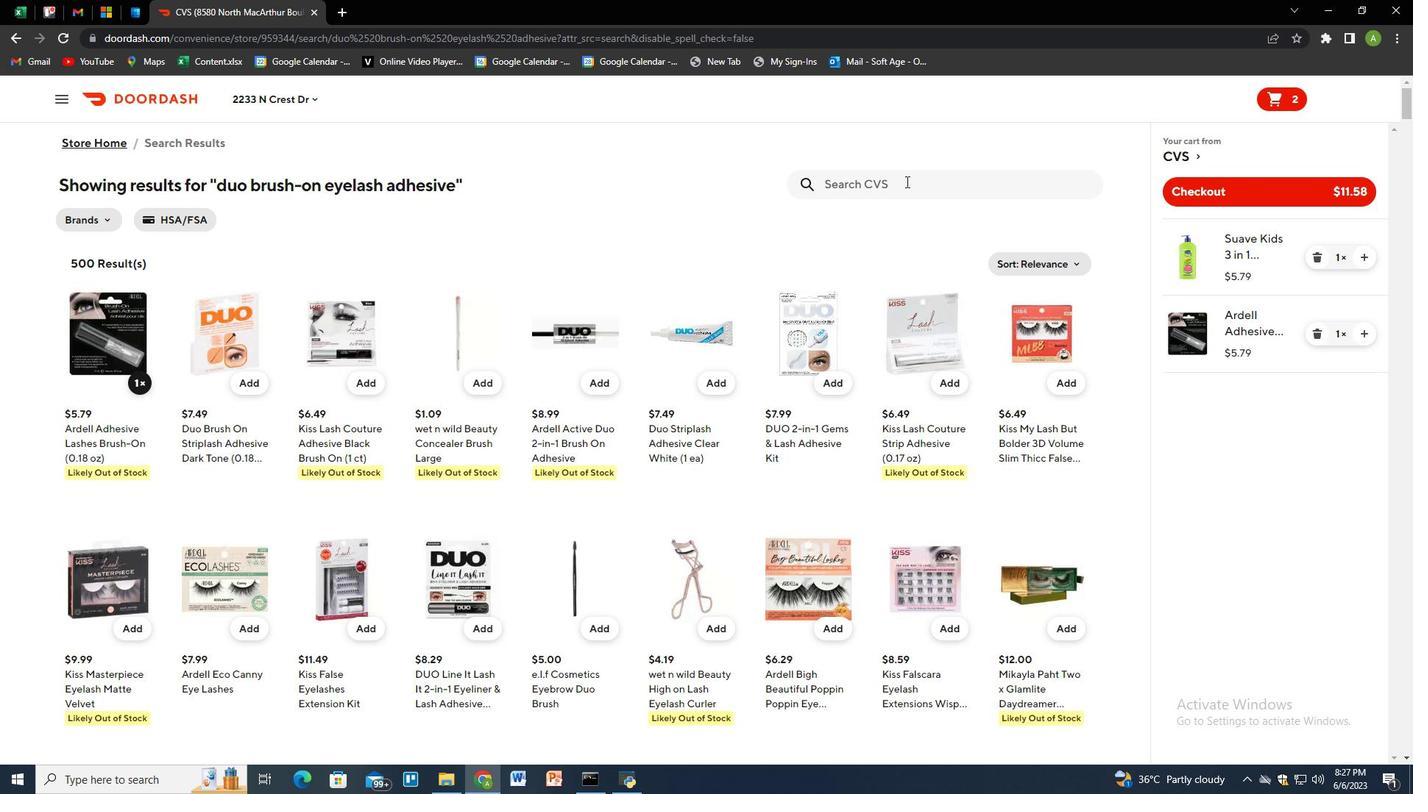 
Action: Key pressed covergirl<Key.space>eyeshadow<Key.space>palette<Key.space>trunaked<Key.space>sunsets<Key.enter>
Screenshot: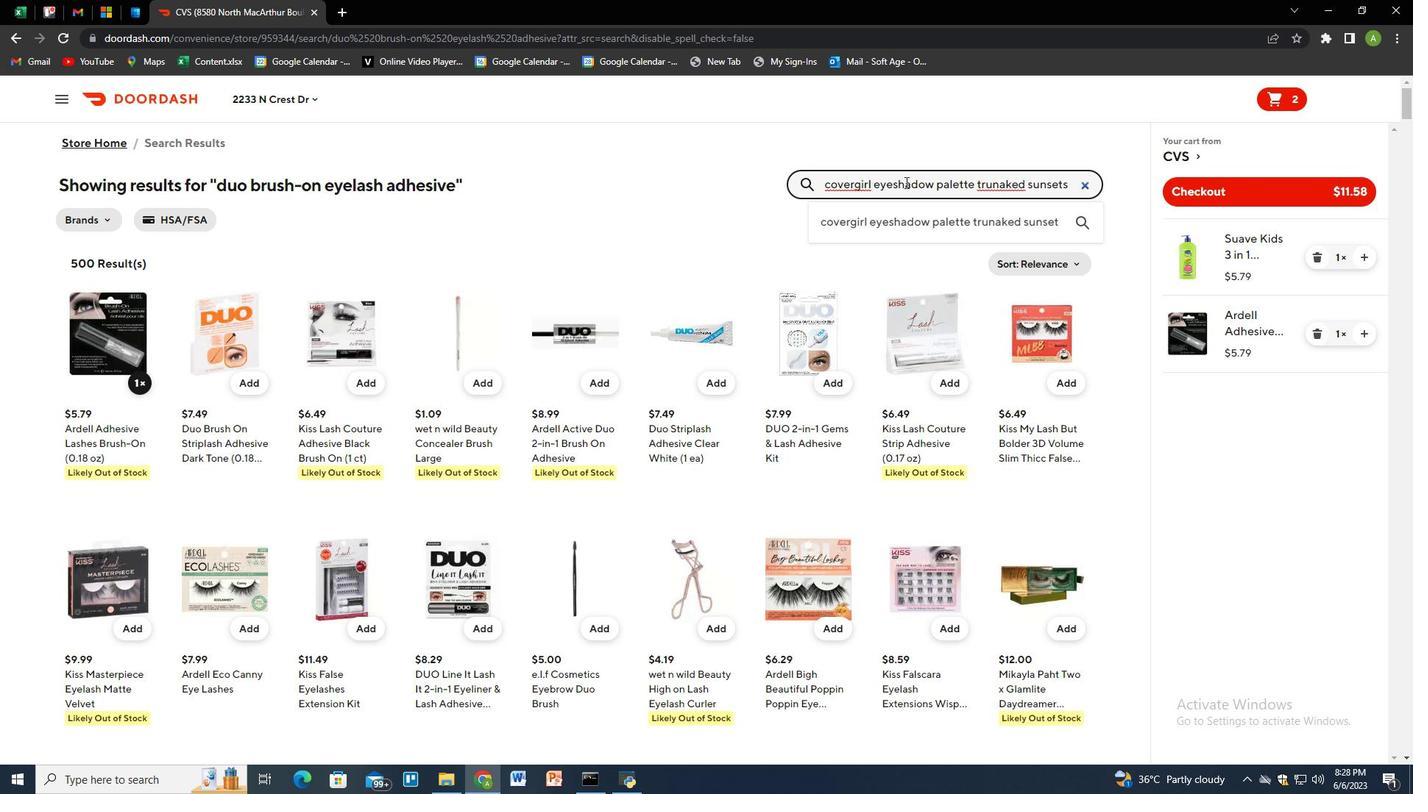 
Action: Mouse moved to (131, 385)
Screenshot: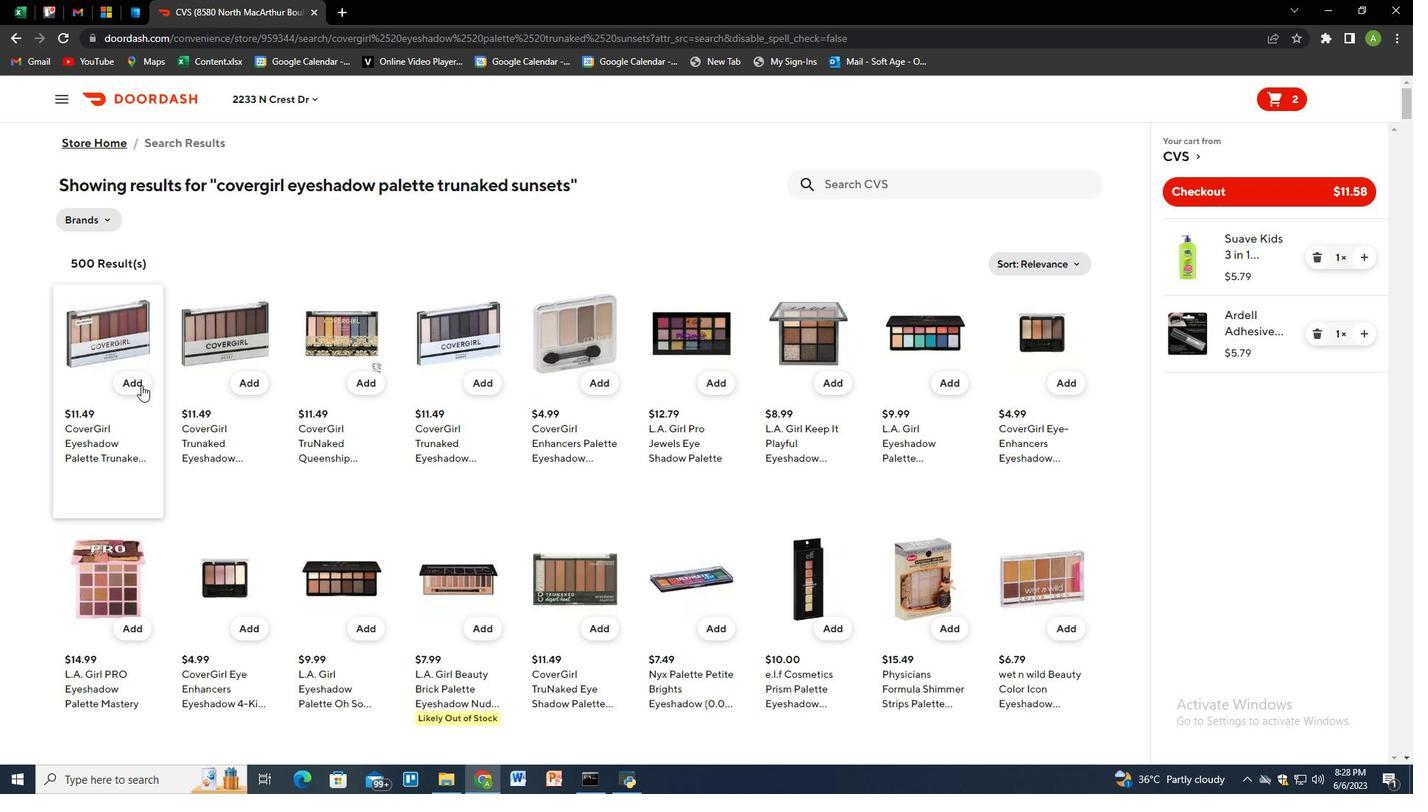 
Action: Mouse pressed left at (131, 385)
Screenshot: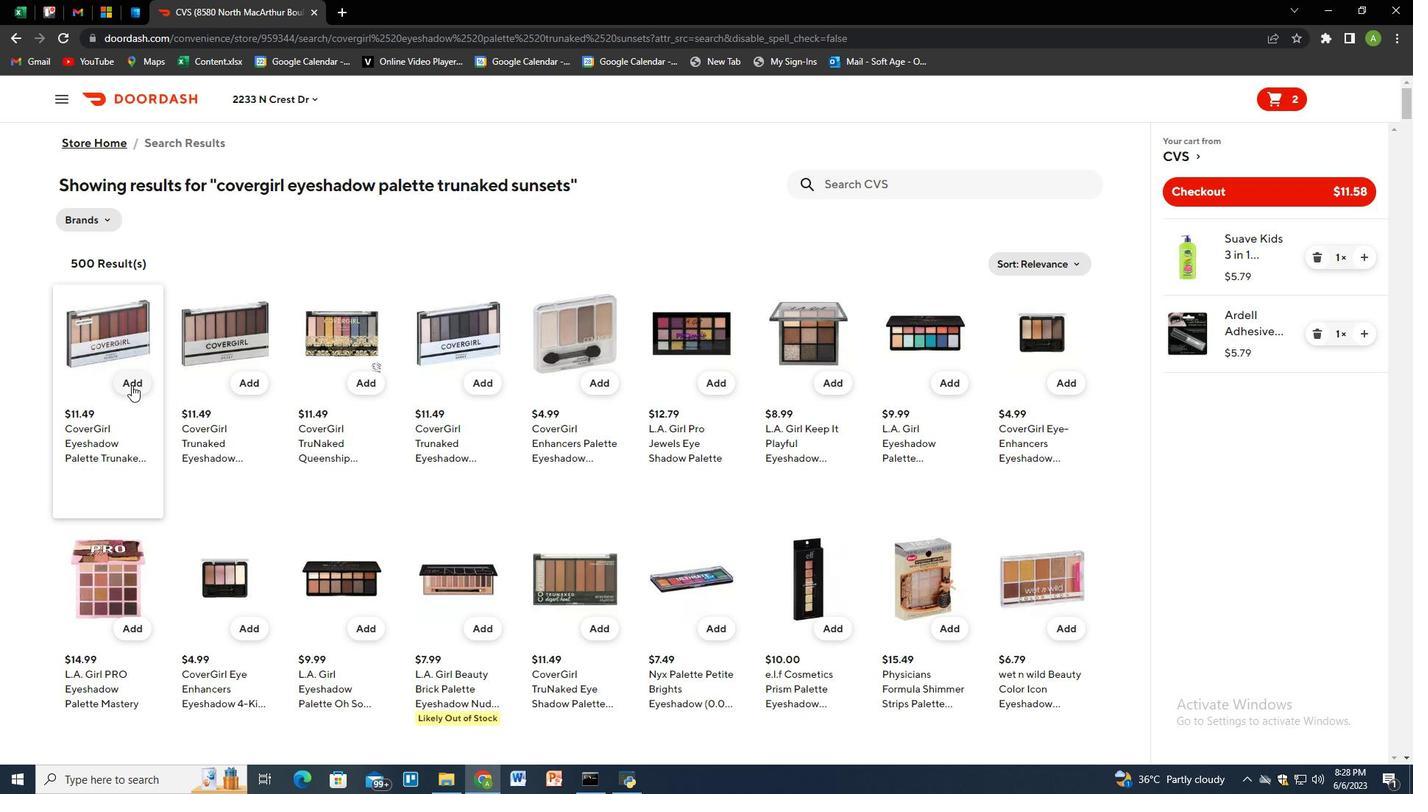 
Action: Mouse moved to (872, 186)
Screenshot: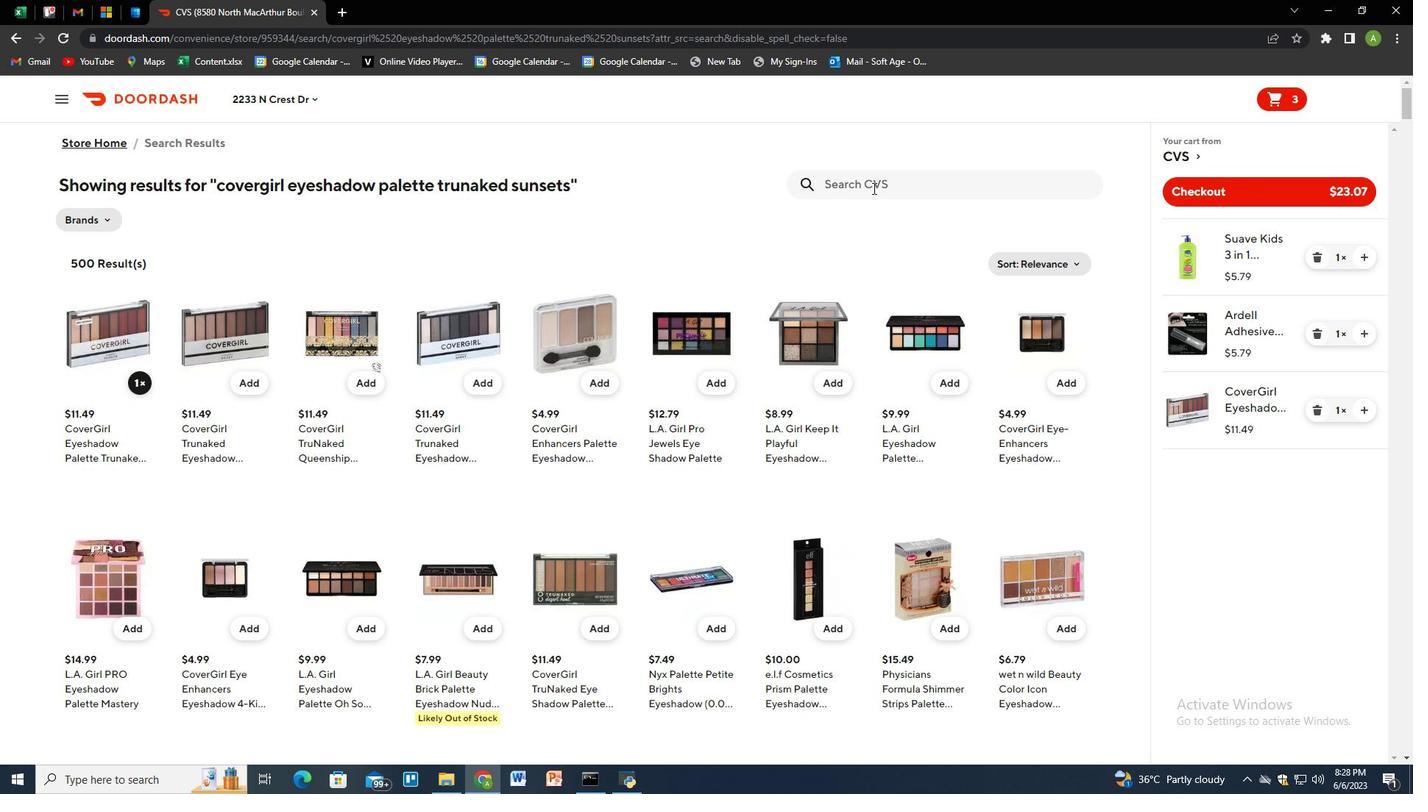 
Action: Mouse pressed left at (872, 186)
Screenshot: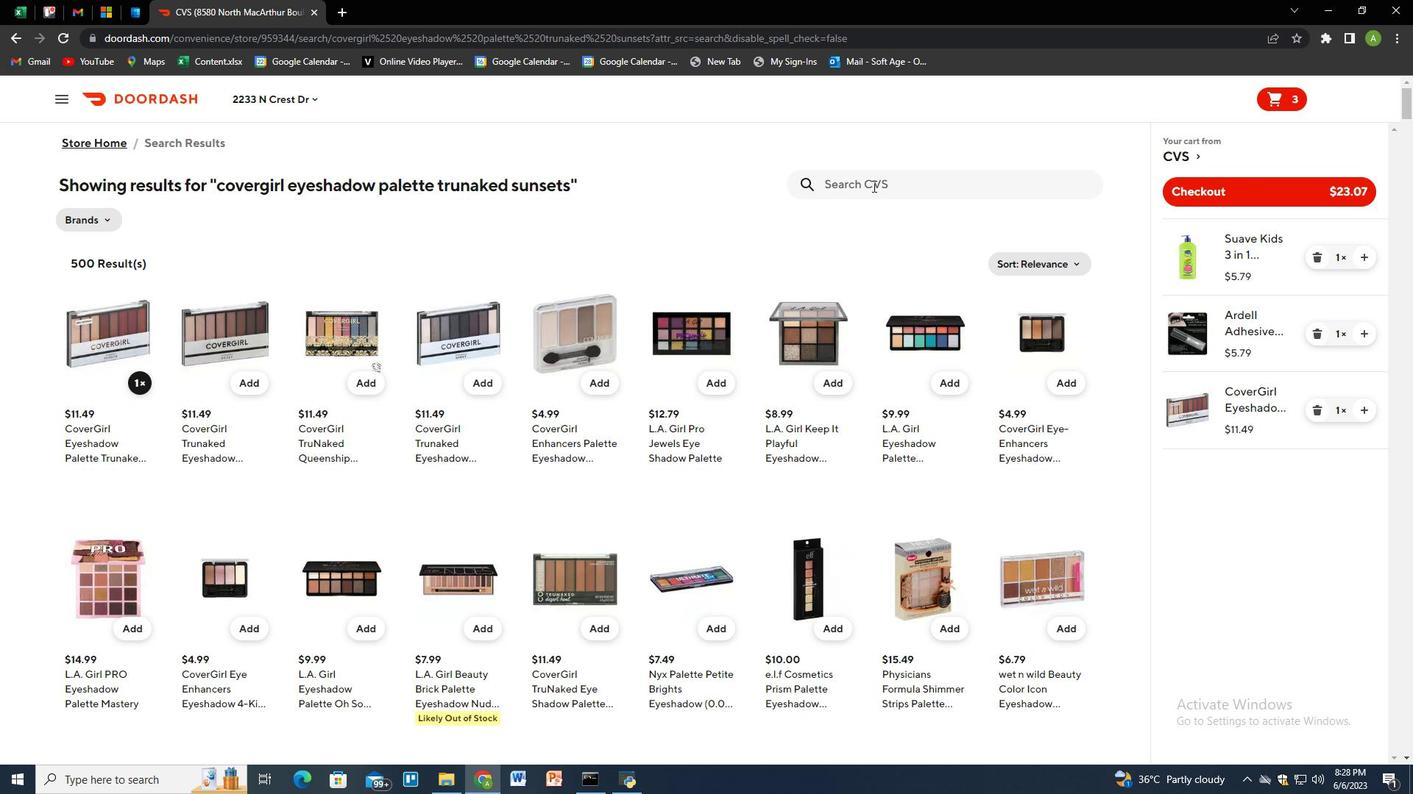 
Action: Key pressed flower<Key.space>beauty<Key.space>perfect<Key.space>pout<Key.space>moisturizing<Key.space>lipstick<Key.space>buttercup<Key.space><Key.shift_r><Key.shift_r><Key.shift_r>(0.14<Key.space>oz<Key.shift_r>)<Key.enter>
Screenshot: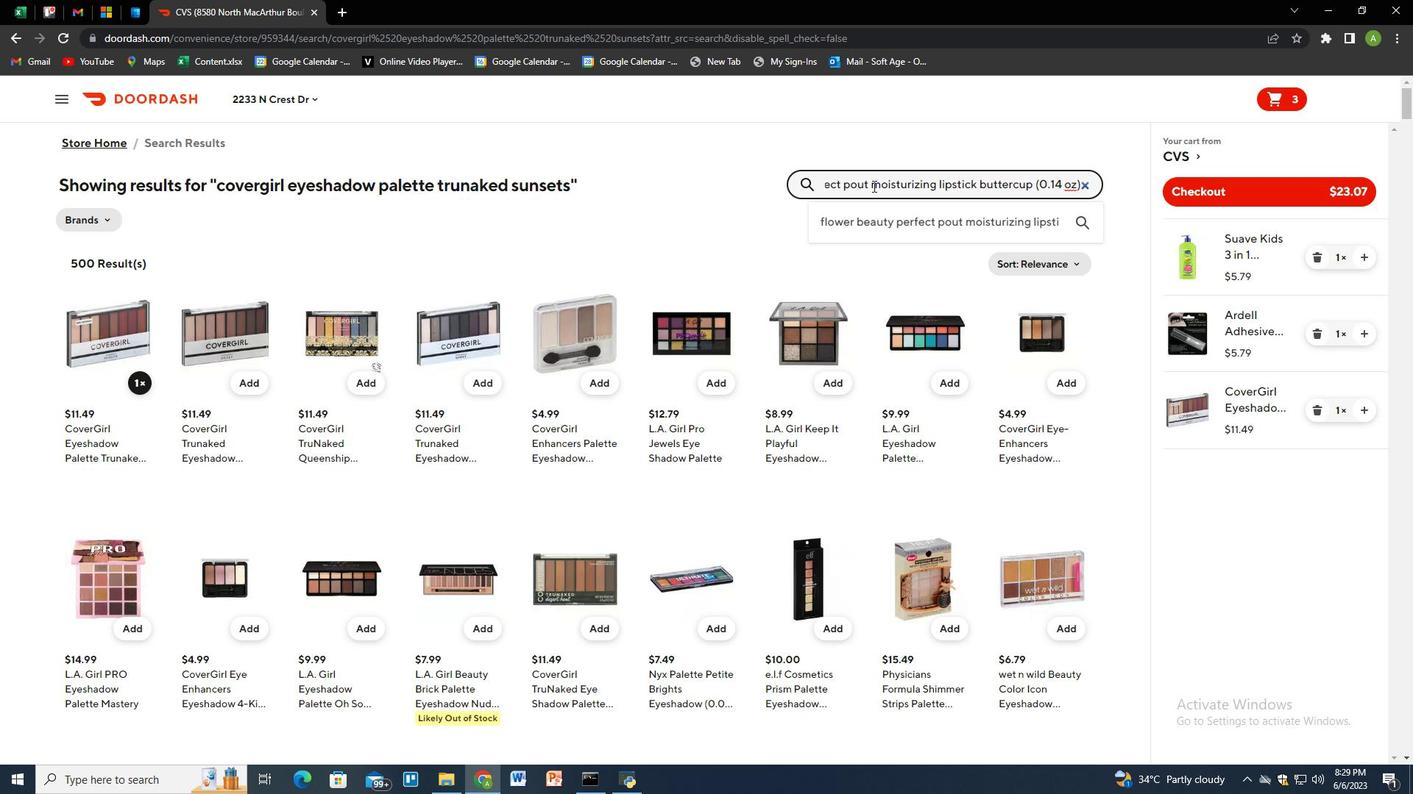 
Action: Mouse moved to (139, 384)
Screenshot: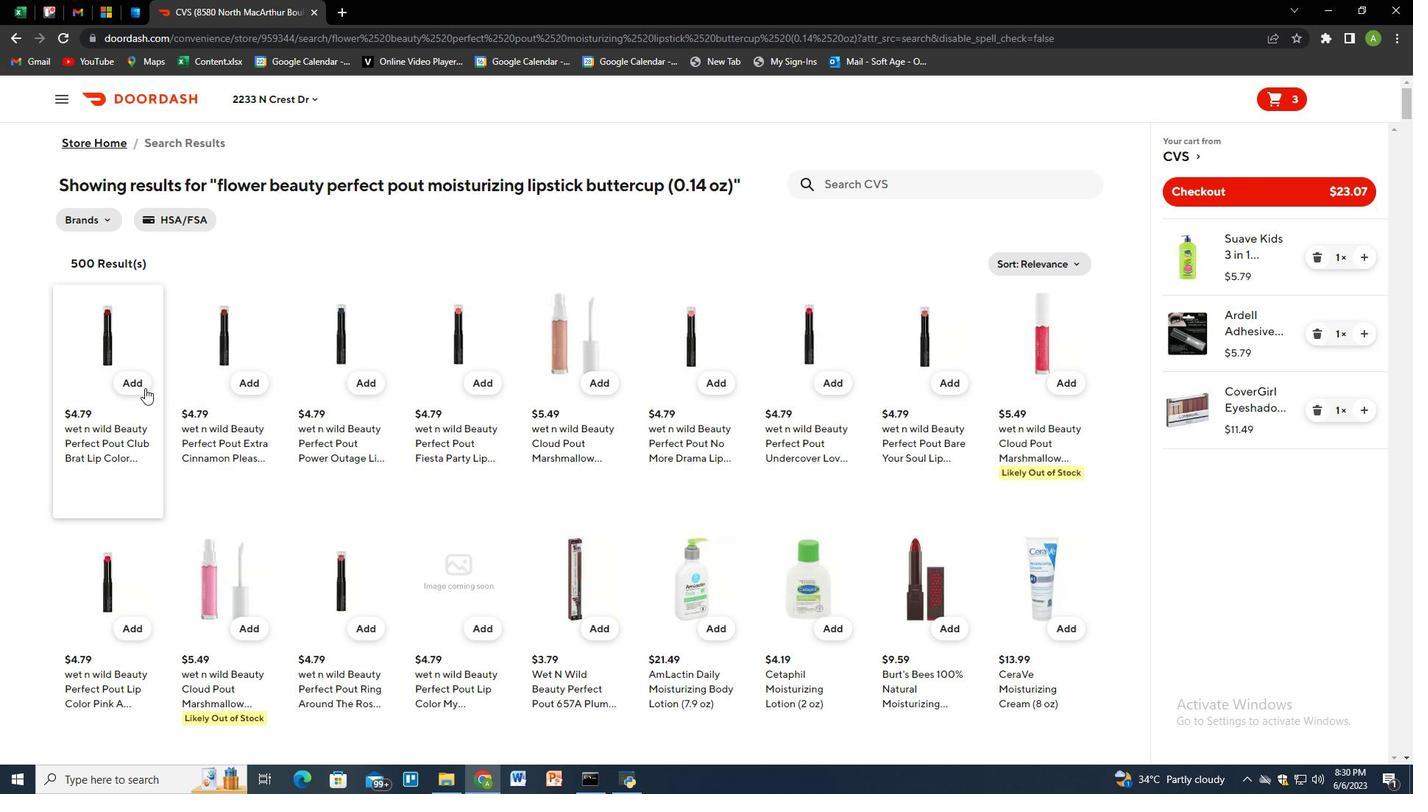 
Action: Mouse pressed left at (139, 384)
Screenshot: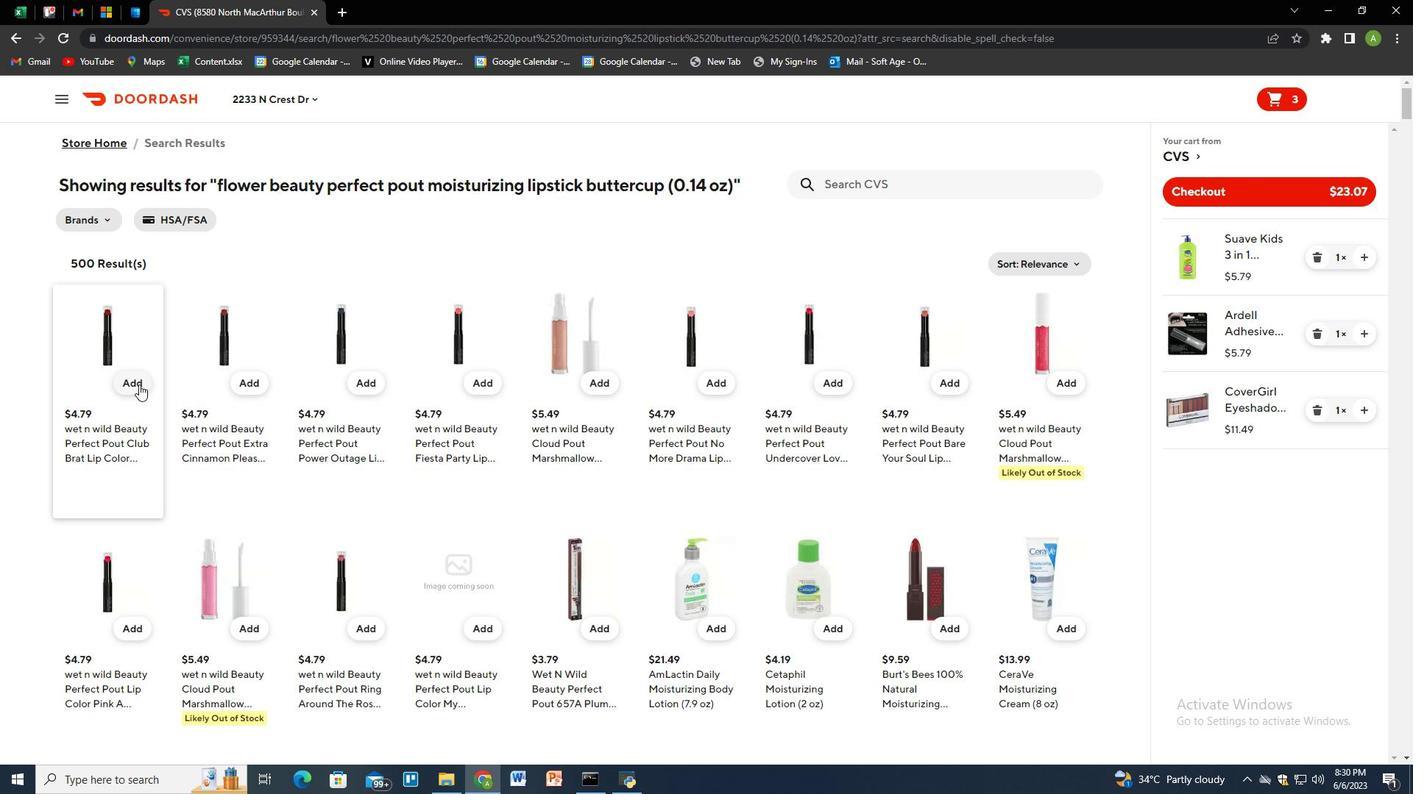 
Action: Mouse moved to (862, 193)
Screenshot: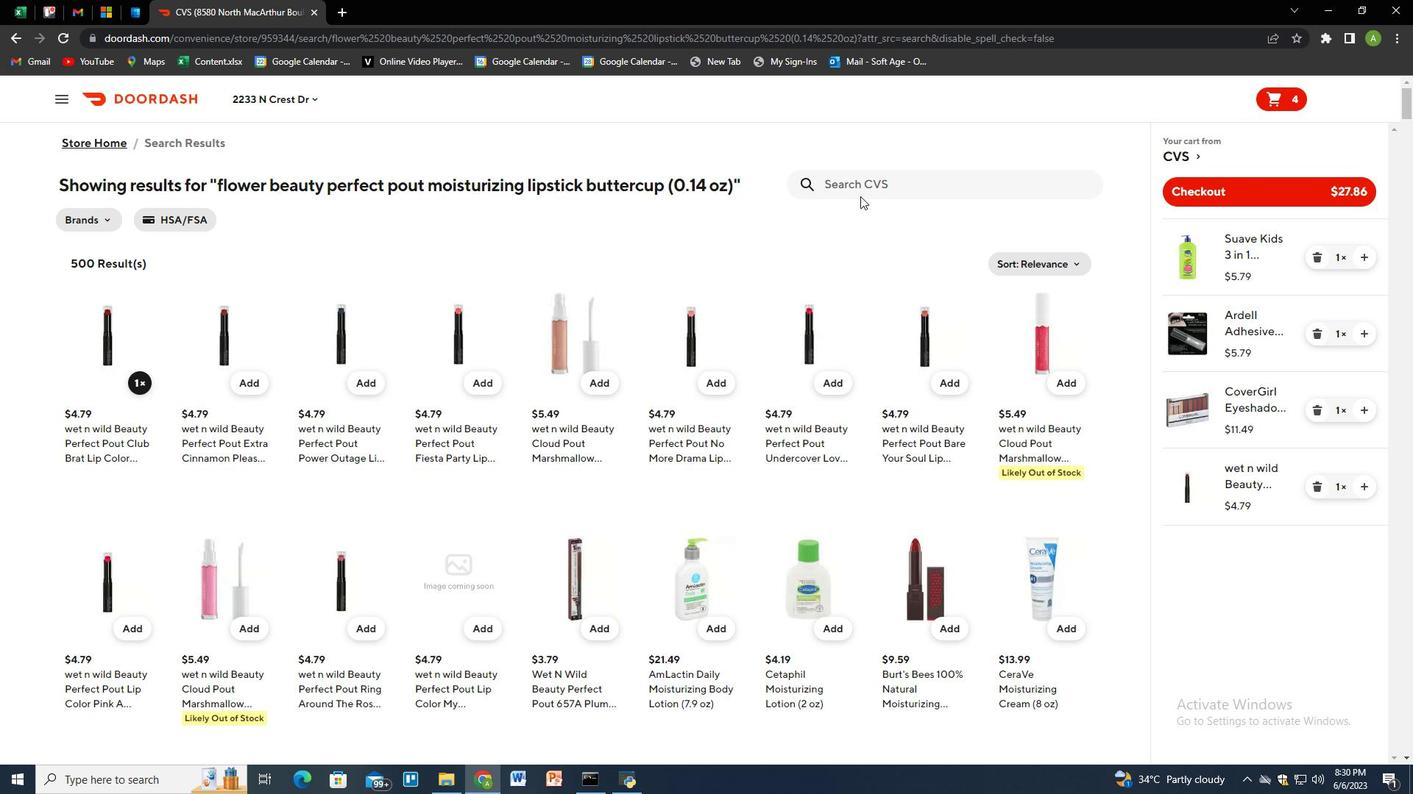 
Action: Mouse pressed left at (862, 193)
Screenshot: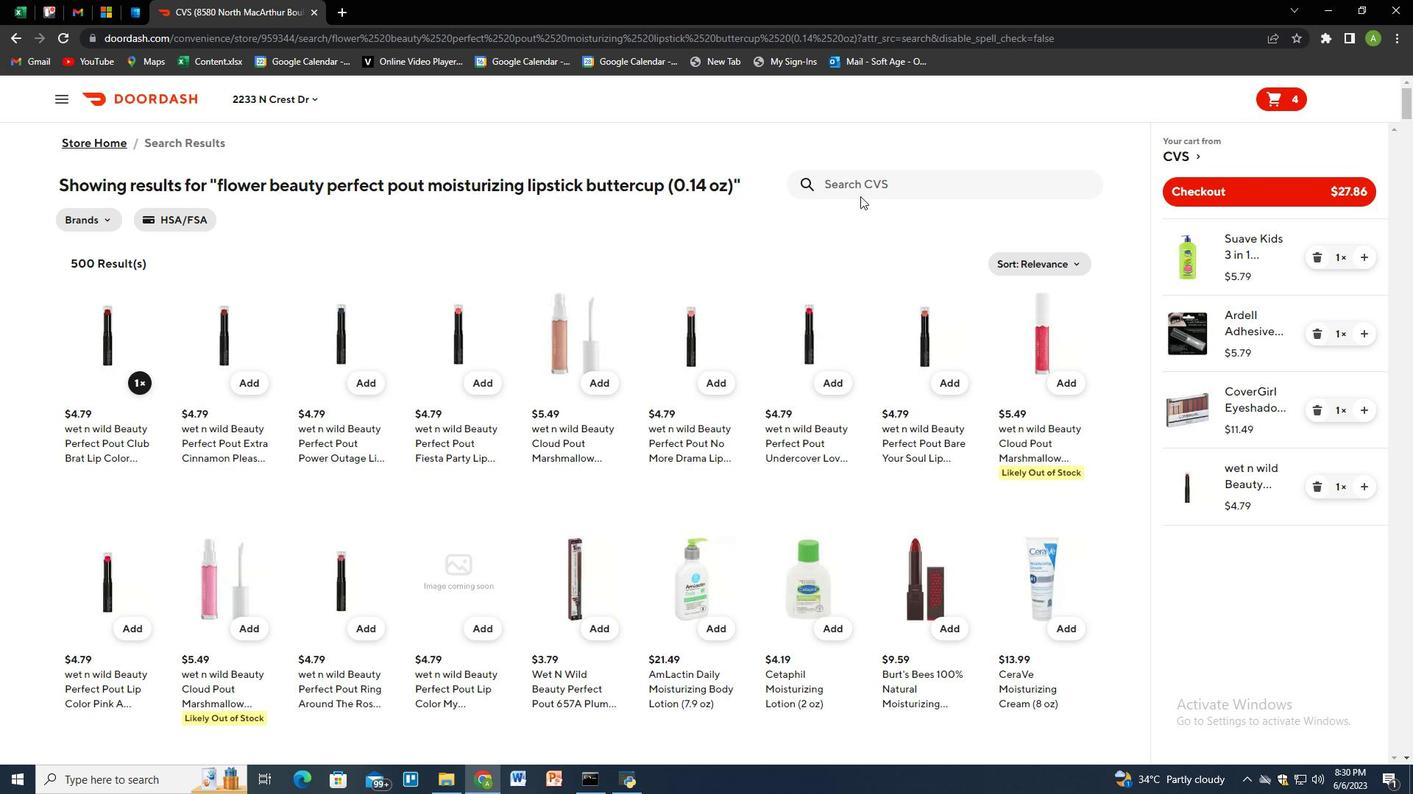 
Action: Key pressed l<Key.space><Key.shift_r>"oreal<Key.space>paris<Key.space>620<Key.space>mica<Key.space>lipstick<Key.enter>
Screenshot: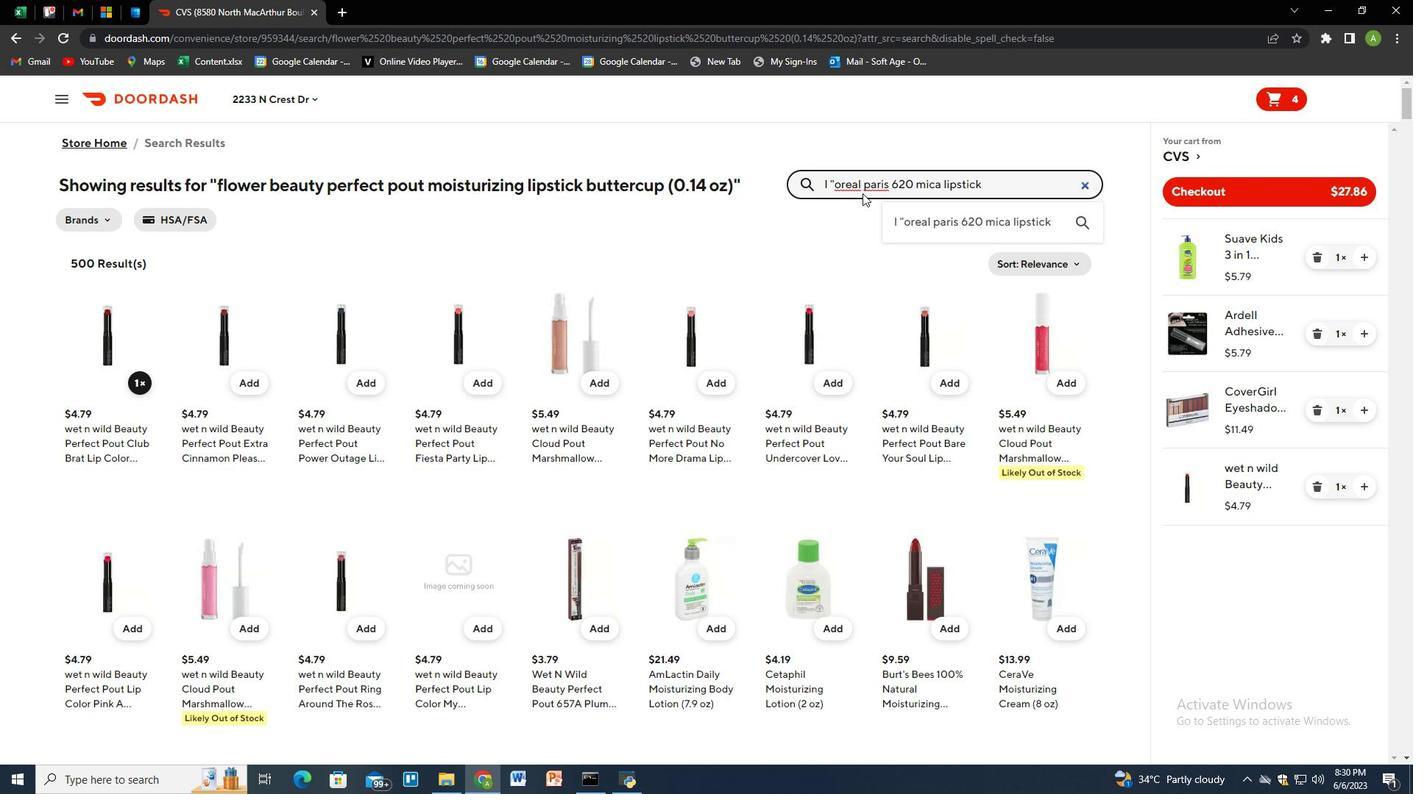
Action: Mouse moved to (133, 386)
Screenshot: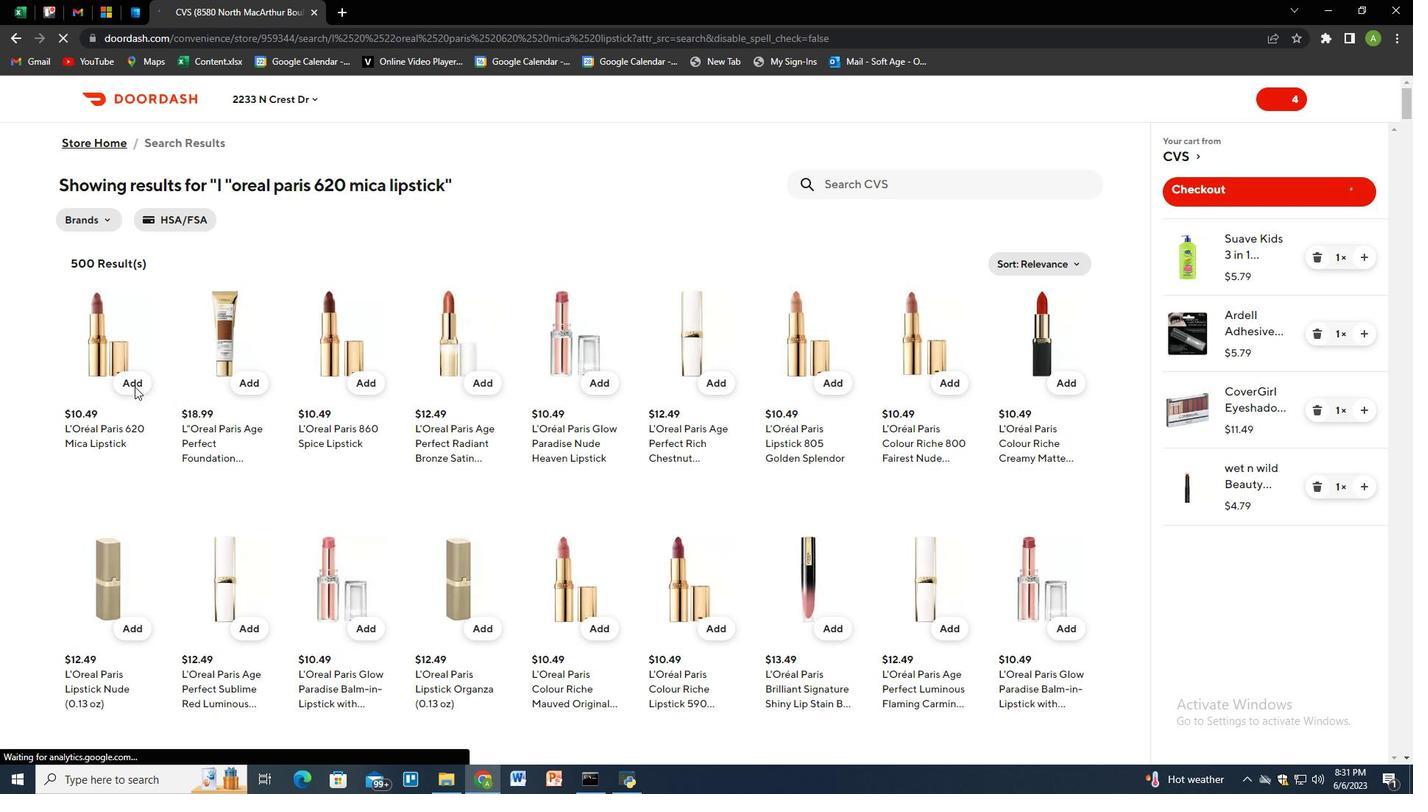 
Action: Mouse pressed left at (133, 386)
Screenshot: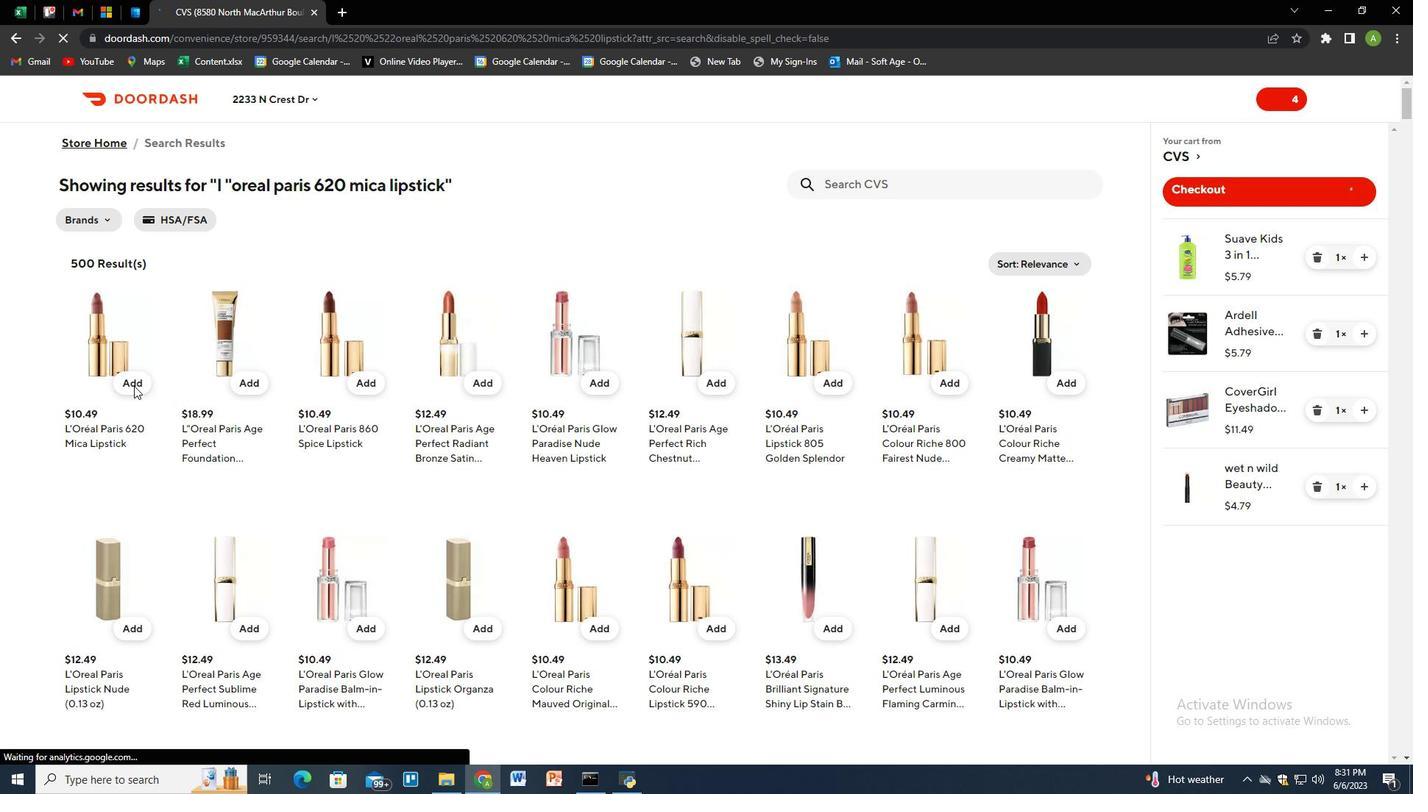 
Action: Mouse moved to (1186, 190)
Screenshot: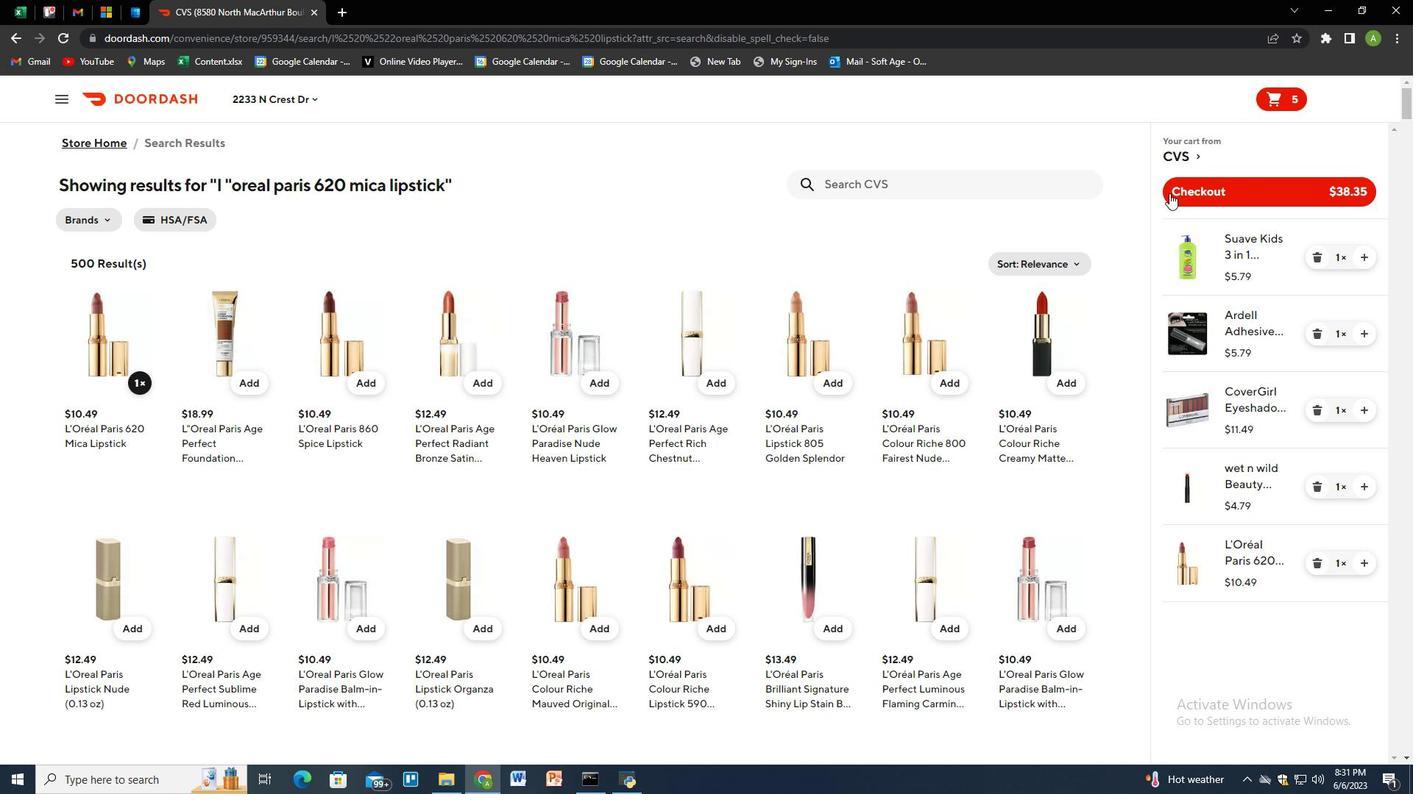
Action: Mouse pressed left at (1186, 190)
Screenshot: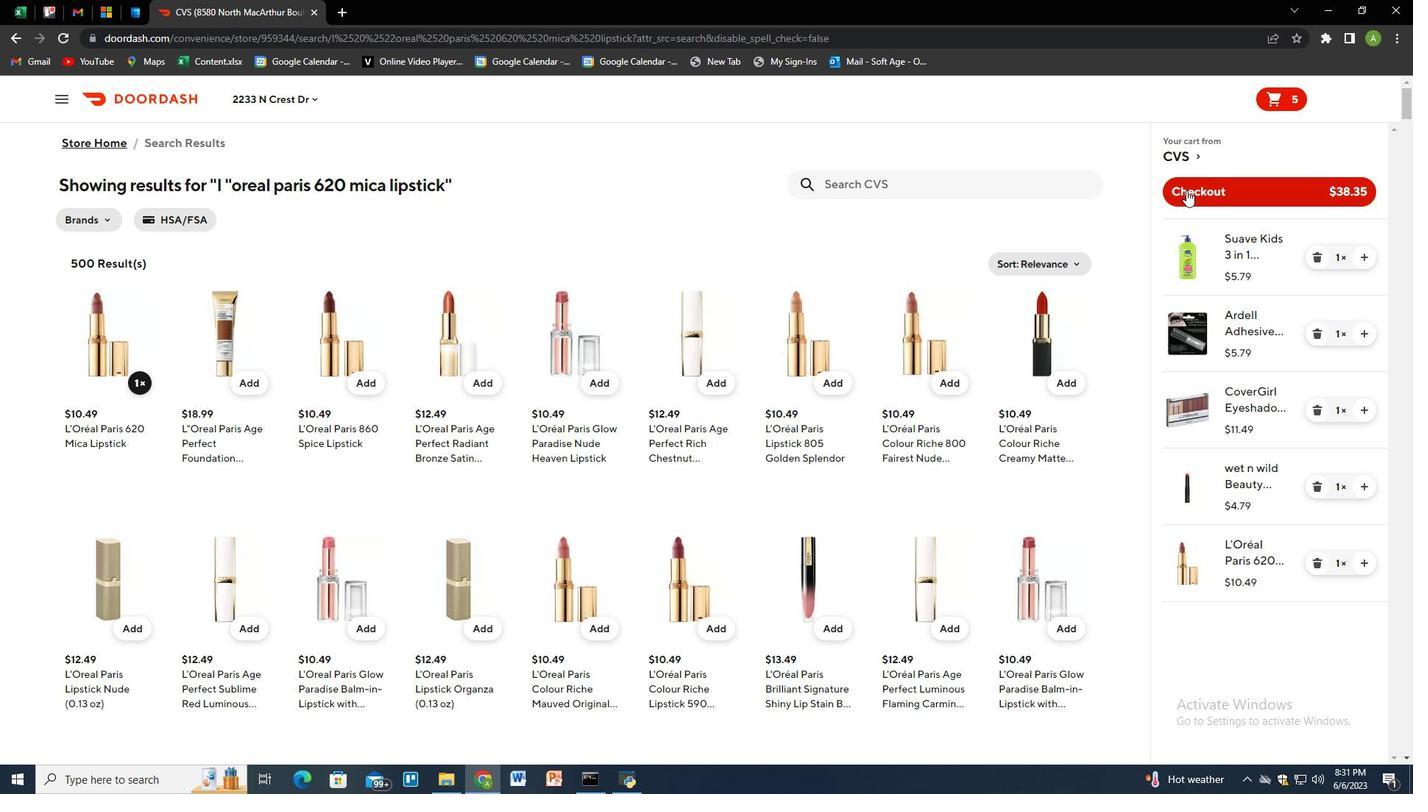 
